 Task: Create new contact,   with mail id: 'Layla_King@nyu.edu', first name: 'Layla', Last name: 'King', Job Title: Event Coordinator, Phone number (801) 555-9012. Change life cycle stage to  'Lead' and lead status to 'New'. Add new company to the associated contact: www.kotakurja.com
 and type: Prospect. Logged in from softage.1@softage.net
Action: Mouse moved to (81, 69)
Screenshot: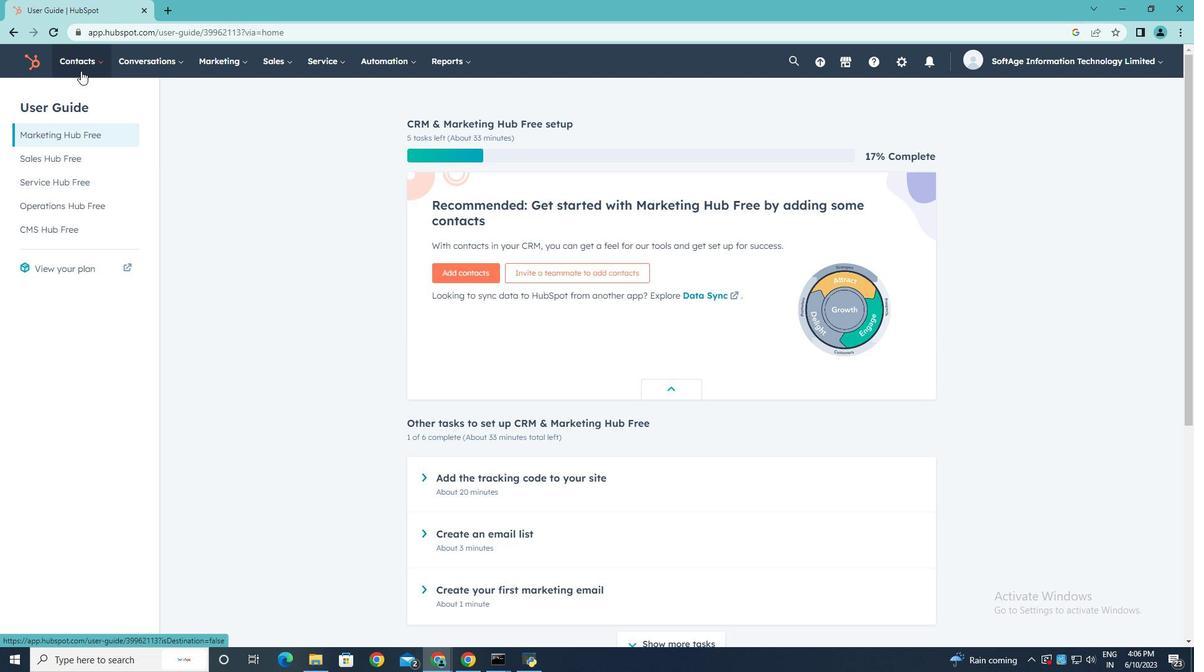 
Action: Mouse pressed left at (81, 69)
Screenshot: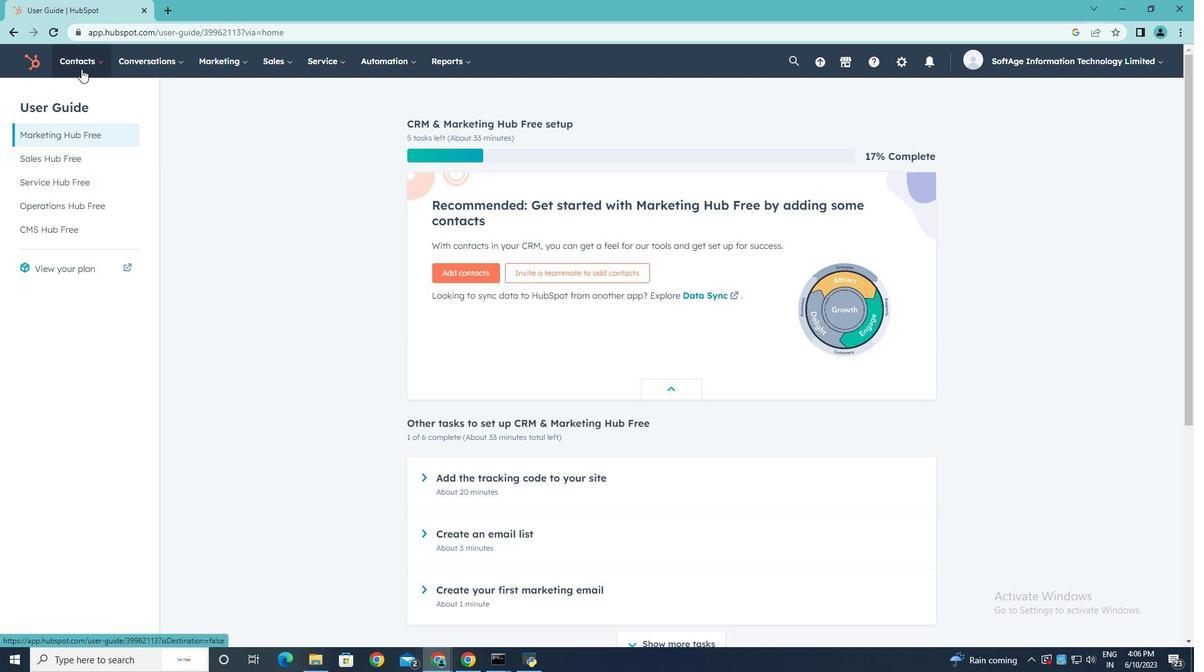
Action: Mouse moved to (101, 105)
Screenshot: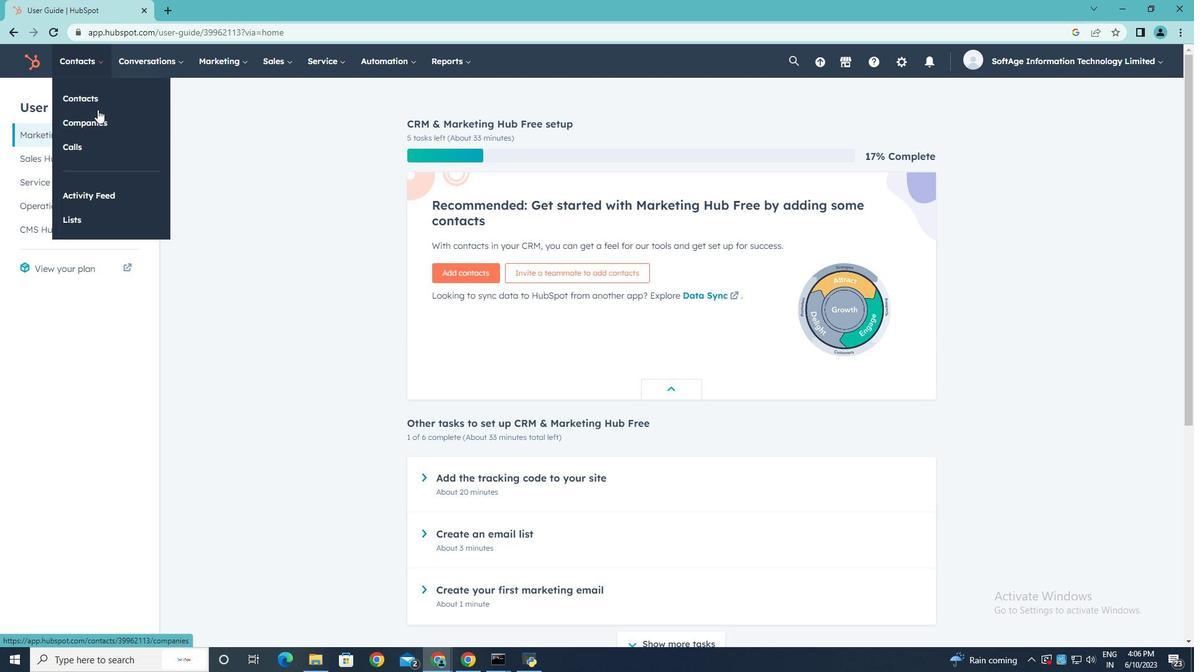 
Action: Mouse pressed left at (101, 105)
Screenshot: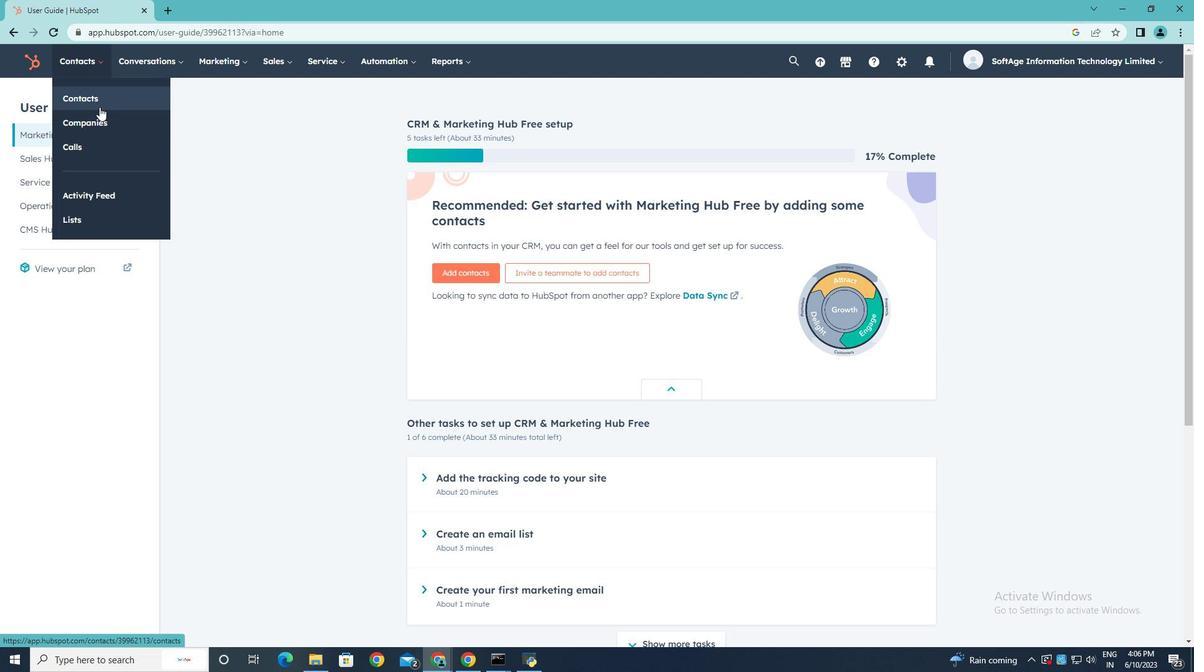 
Action: Mouse moved to (1148, 102)
Screenshot: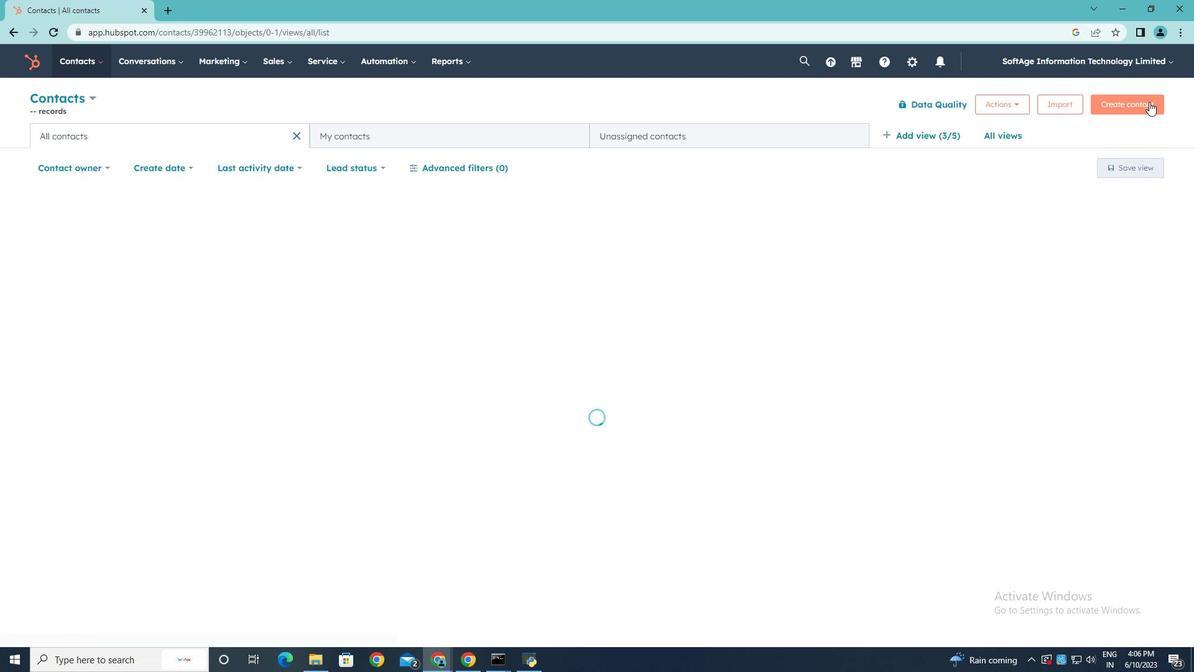 
Action: Mouse pressed left at (1148, 102)
Screenshot: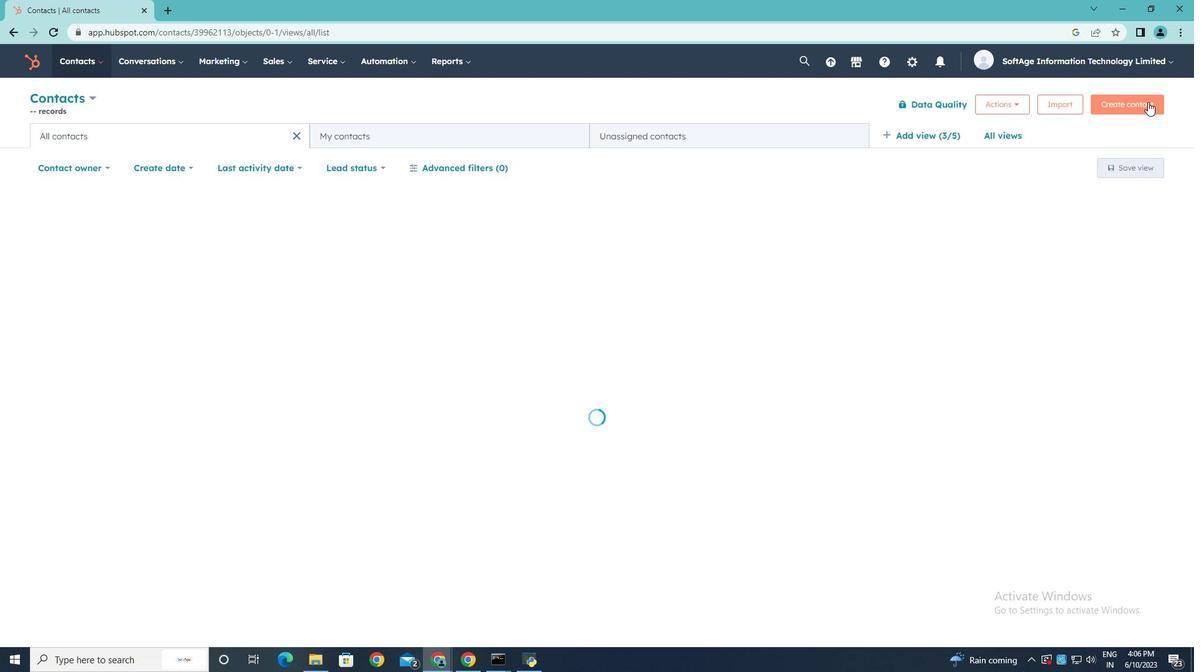 
Action: Mouse moved to (892, 160)
Screenshot: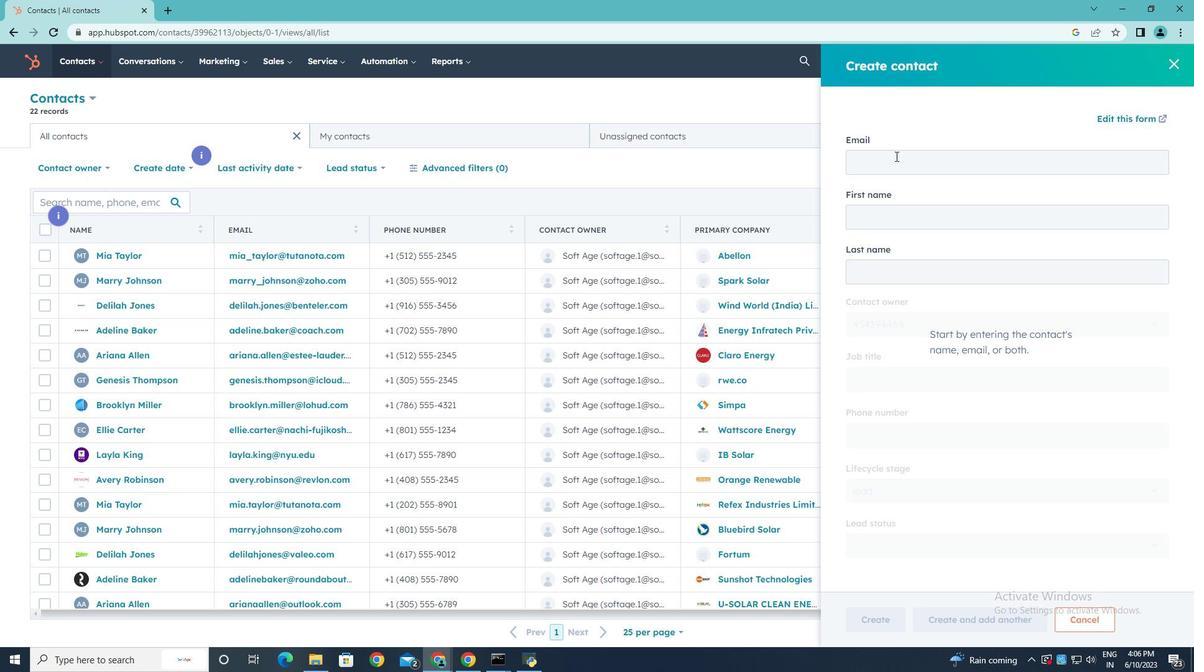 
Action: Mouse pressed left at (892, 160)
Screenshot: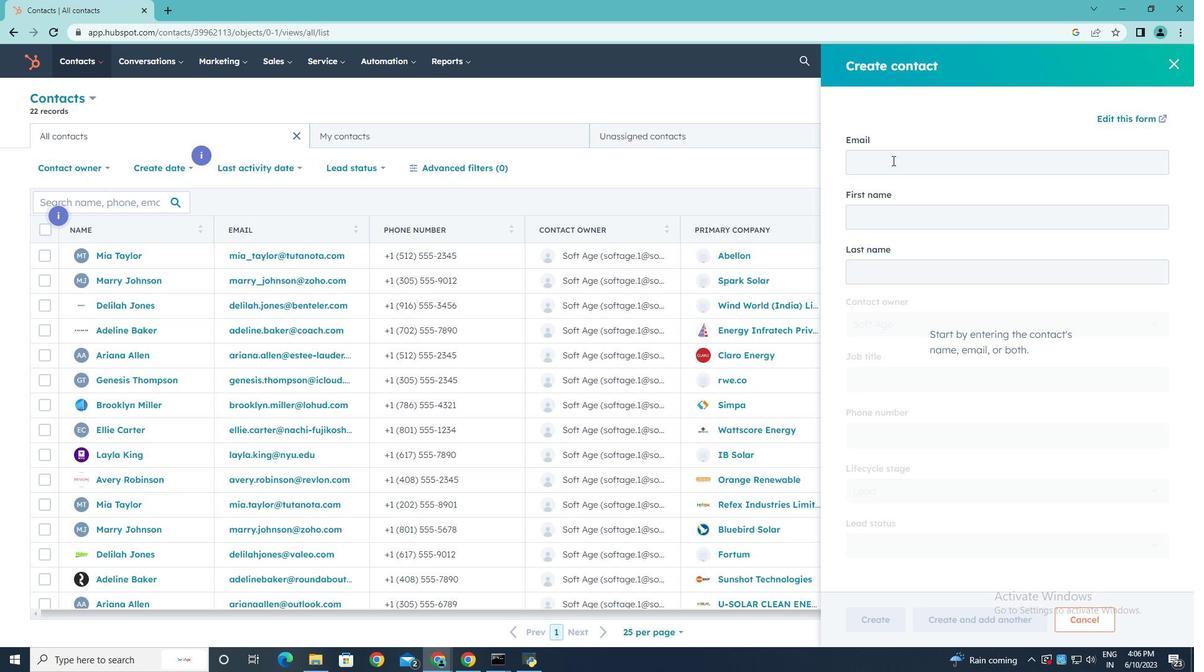 
Action: Key pressed <Key.shift>Layla<Key.shift>_king<Key.backspace><Key.backspace><Key.backspace><Key.backspace><Key.shift>King<Key.shift><Key.shift><Key.shift><Key.shift>@nyu.edu
Screenshot: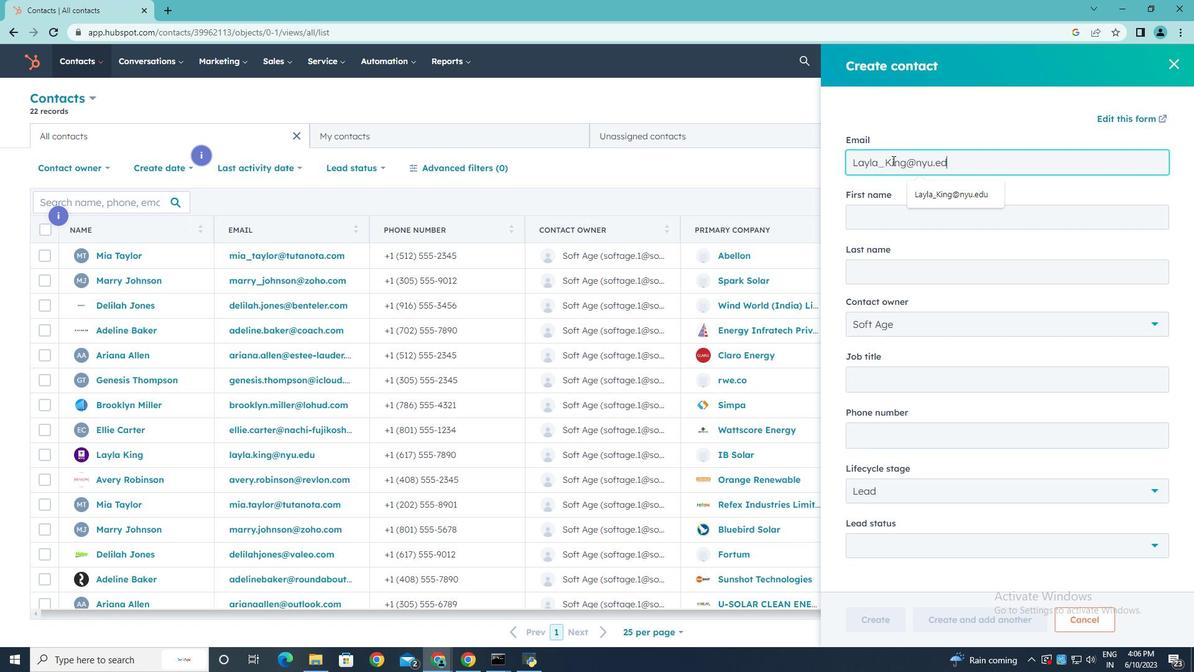 
Action: Mouse moved to (897, 217)
Screenshot: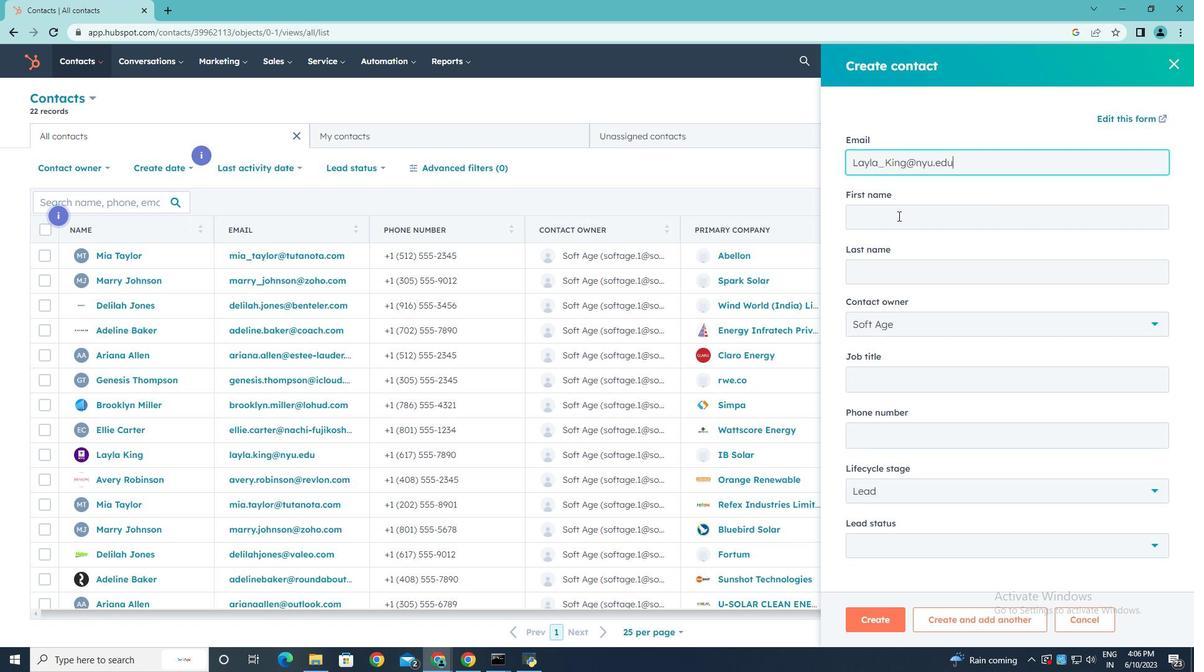 
Action: Mouse pressed left at (897, 217)
Screenshot: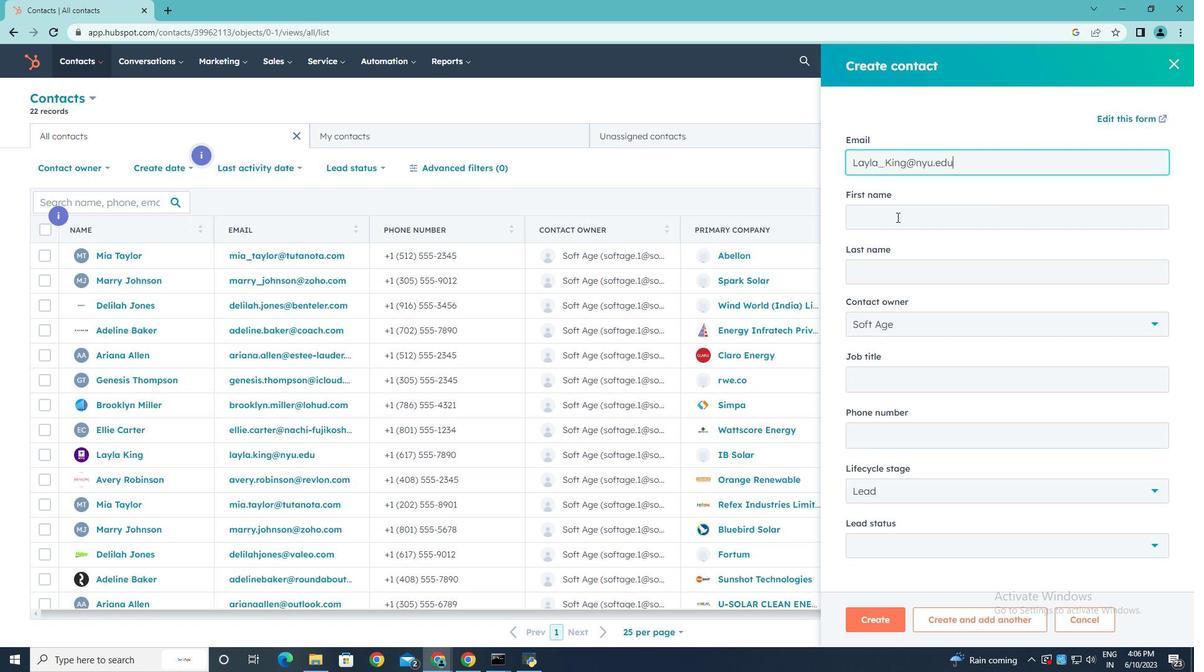 
Action: Key pressed <Key.shift><Key.shift><Key.shift><Key.shift>Layla
Screenshot: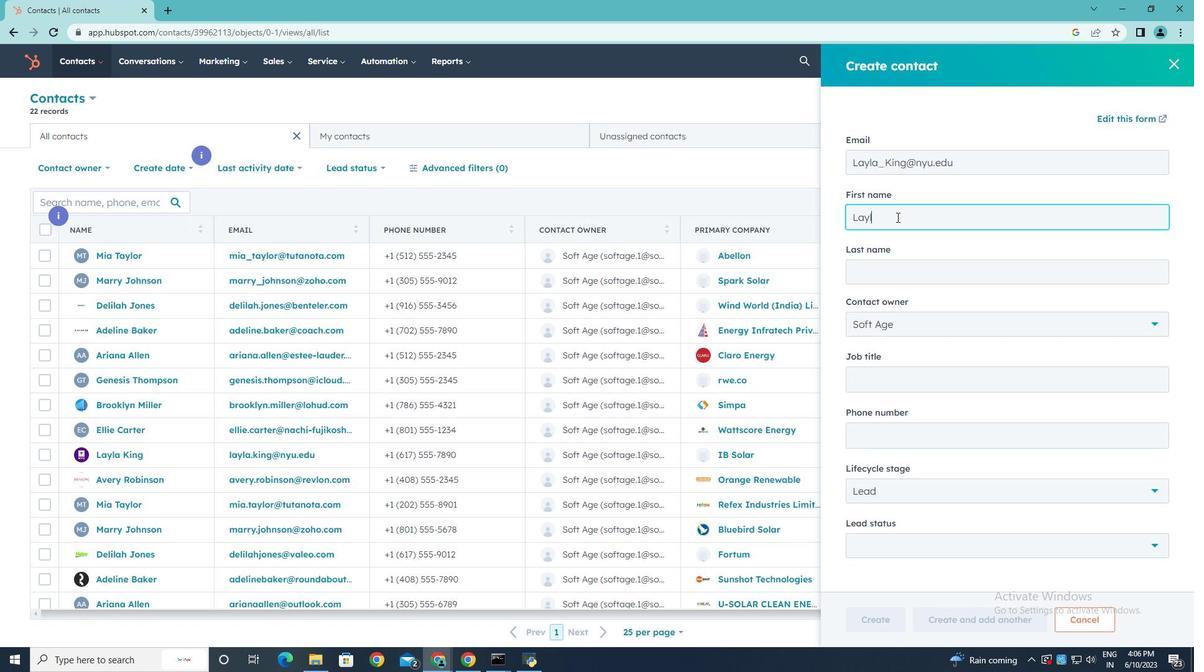 
Action: Mouse moved to (892, 266)
Screenshot: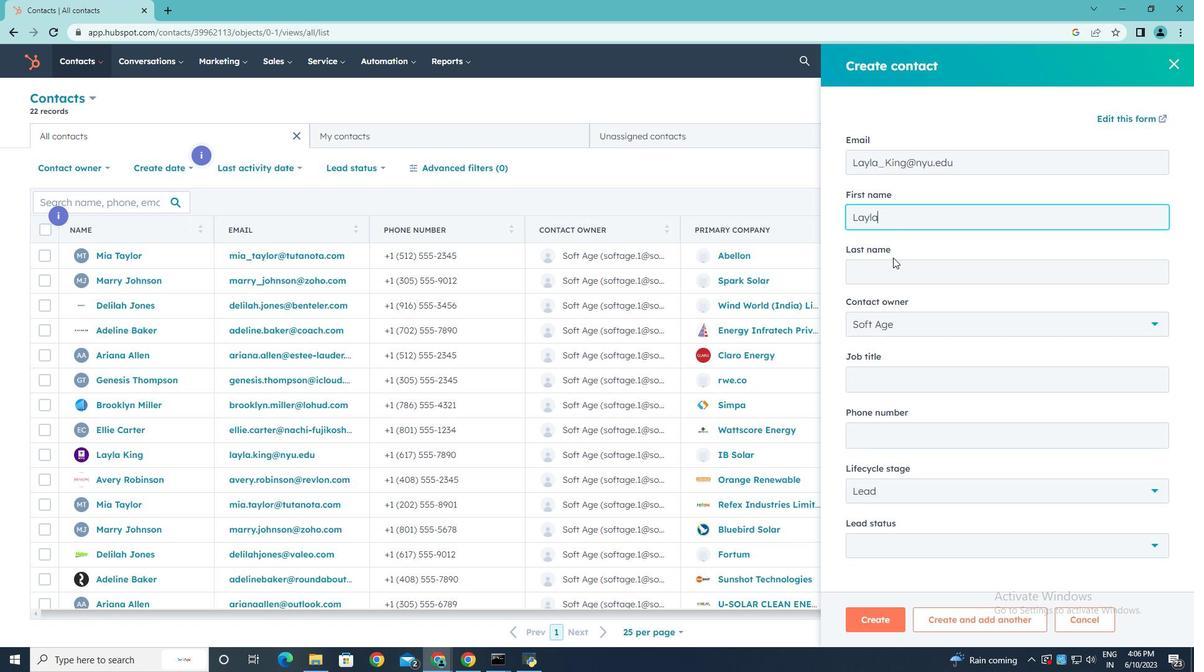 
Action: Mouse pressed left at (892, 266)
Screenshot: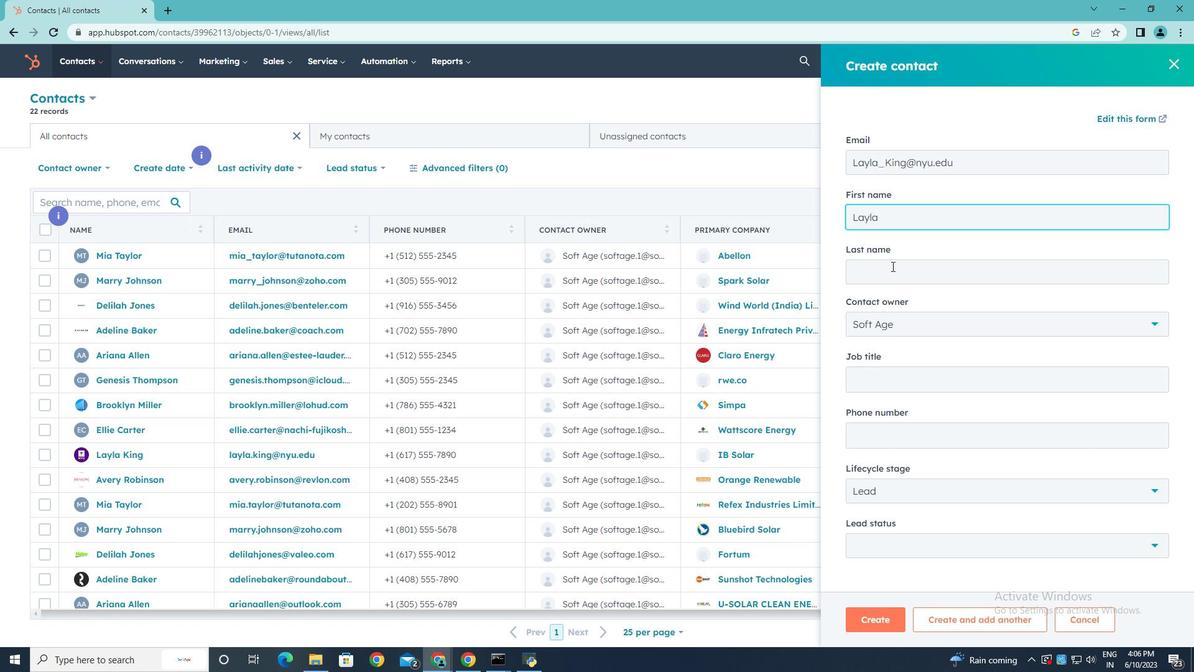 
Action: Key pressed <Key.shift>King
Screenshot: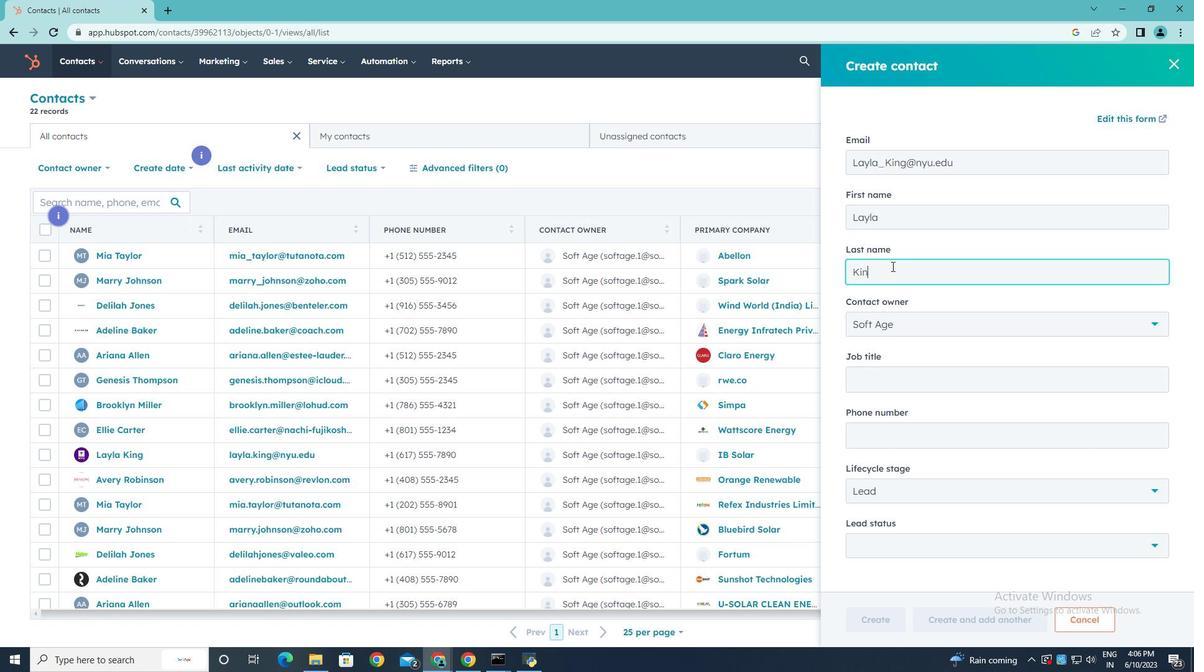 
Action: Mouse moved to (900, 383)
Screenshot: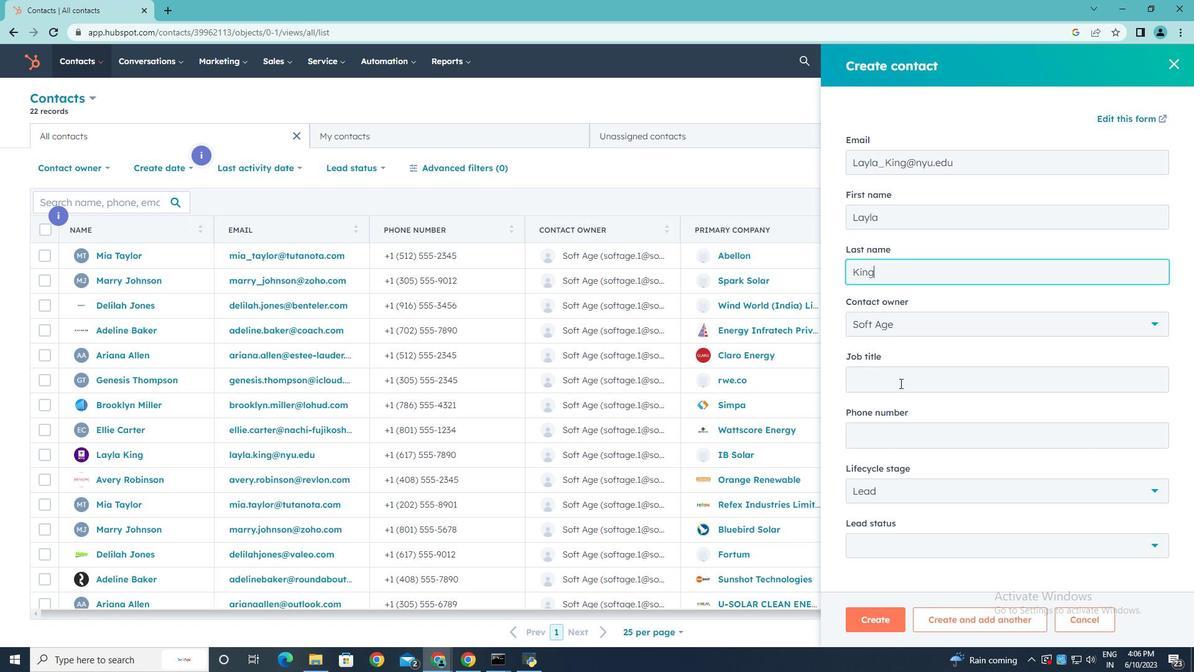 
Action: Mouse pressed left at (900, 383)
Screenshot: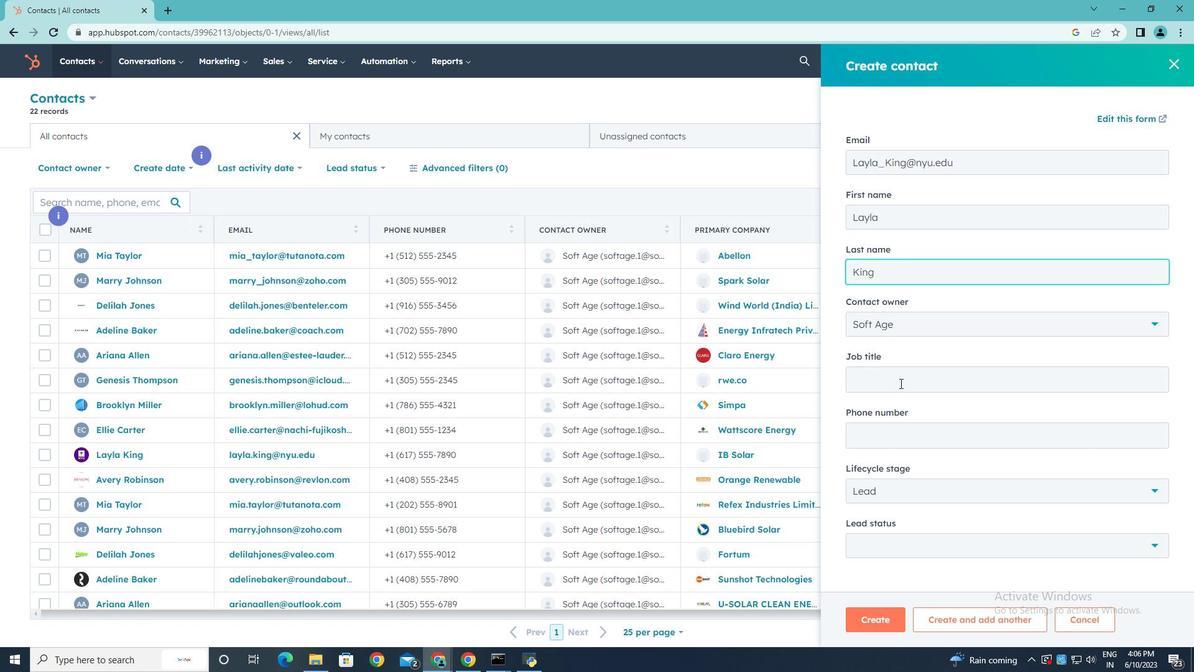 
Action: Key pressed <Key.shift>Event<Key.space><Key.shift><Key.shift>Coordinat<Key.backspace><Key.backspace>ator
Screenshot: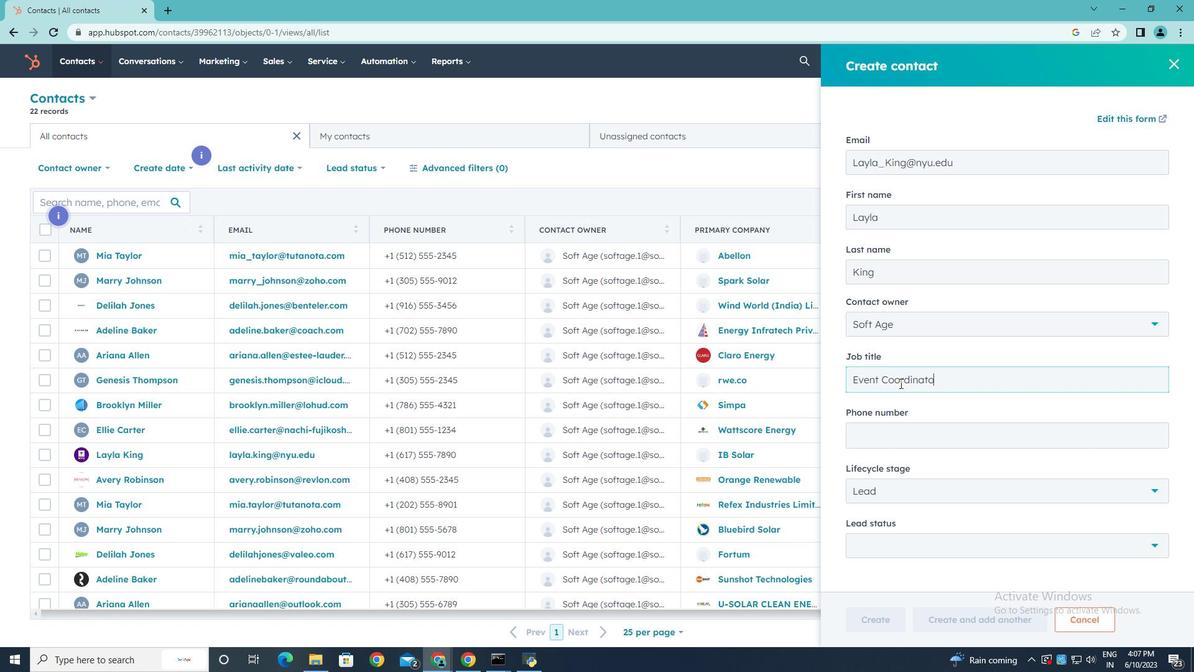 
Action: Mouse moved to (925, 438)
Screenshot: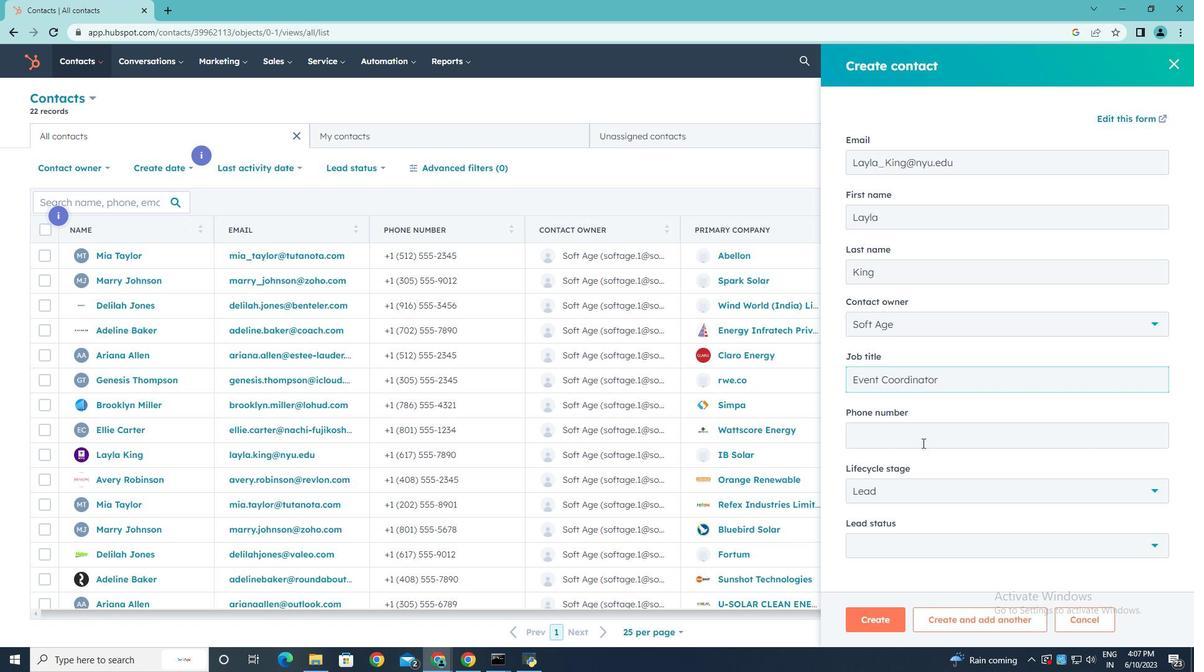 
Action: Mouse pressed left at (925, 438)
Screenshot: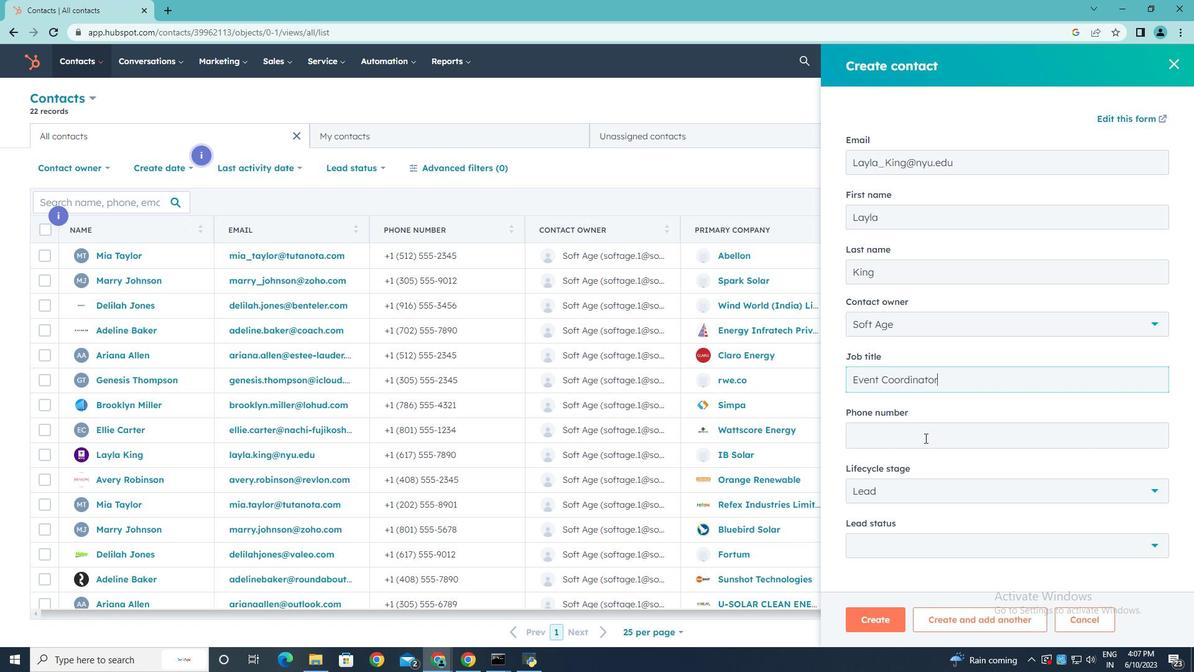 
Action: Key pressed 8015559012
Screenshot: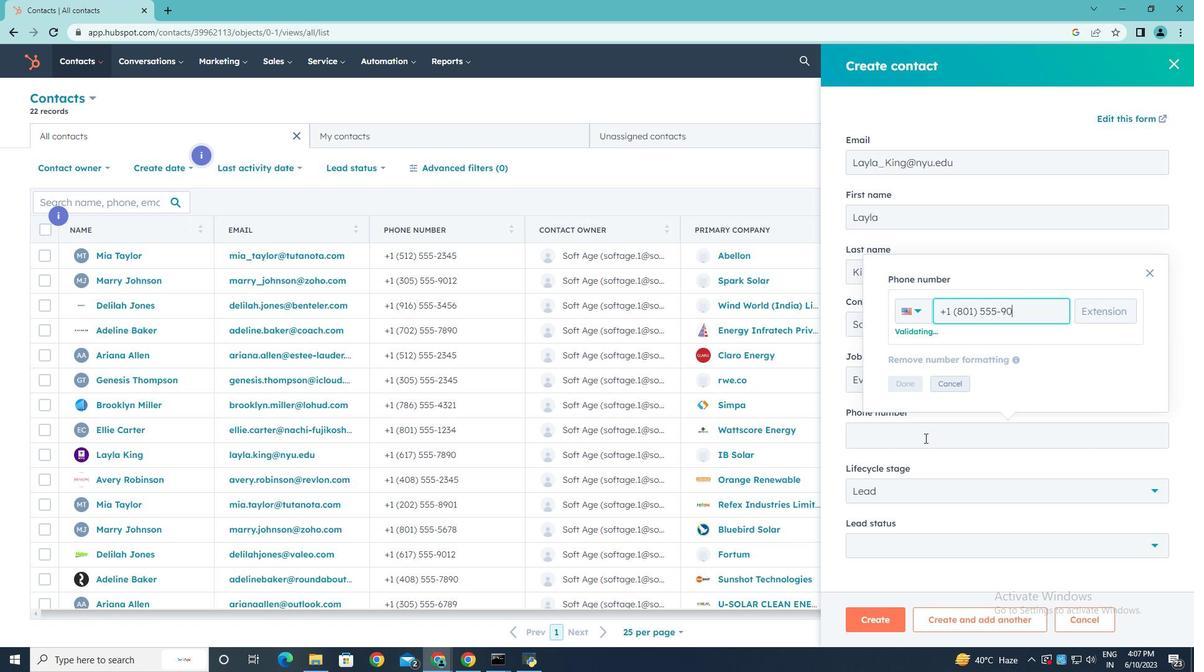 
Action: Mouse moved to (912, 383)
Screenshot: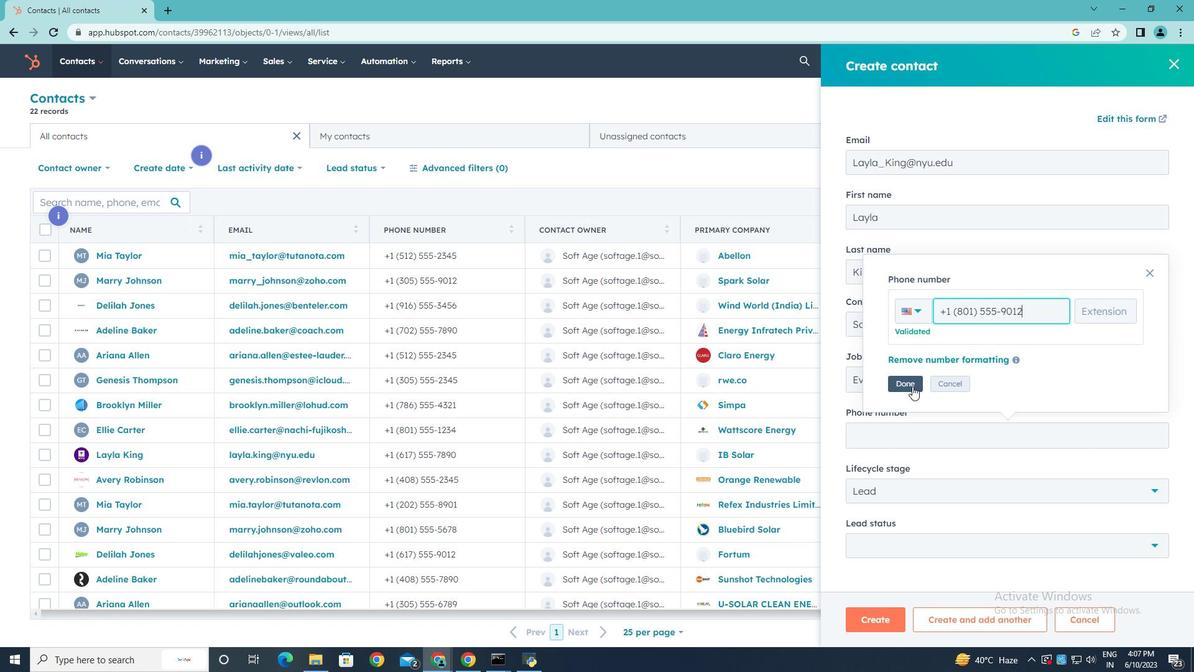 
Action: Mouse pressed left at (912, 383)
Screenshot: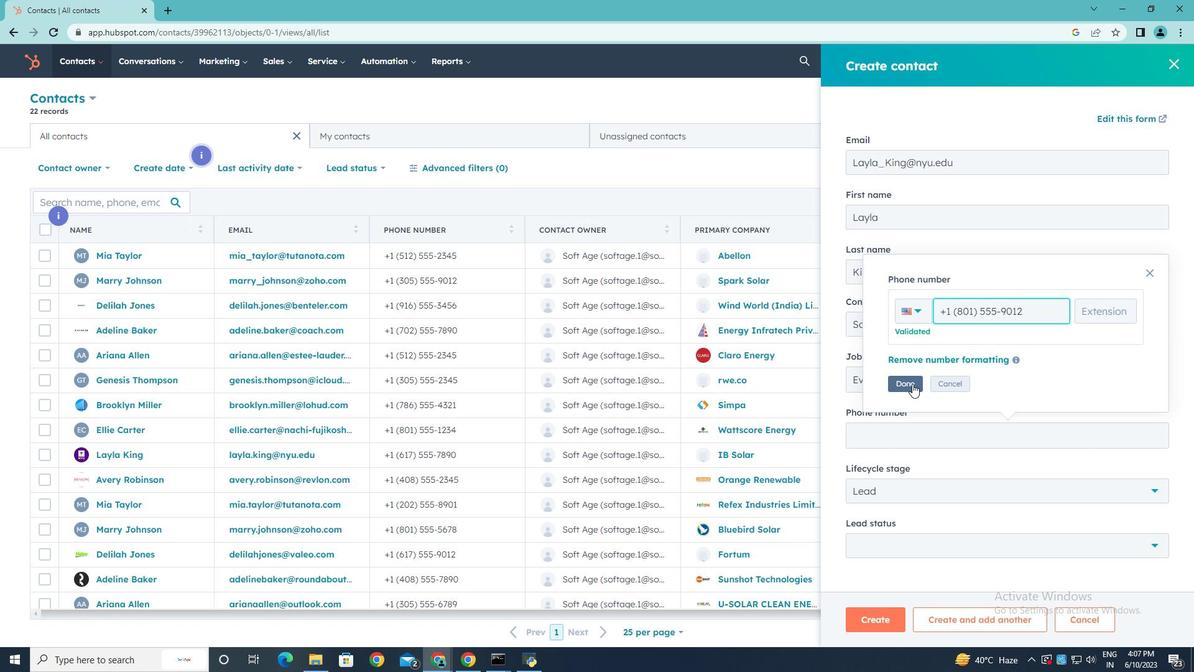 
Action: Mouse moved to (924, 486)
Screenshot: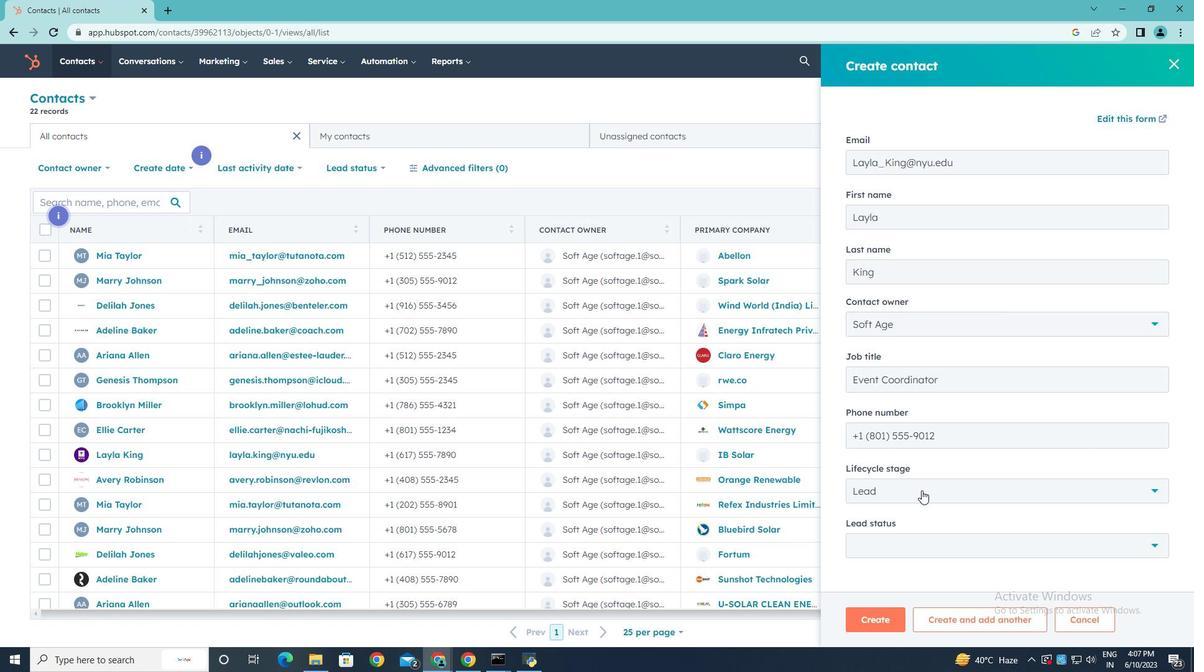 
Action: Mouse pressed left at (924, 486)
Screenshot: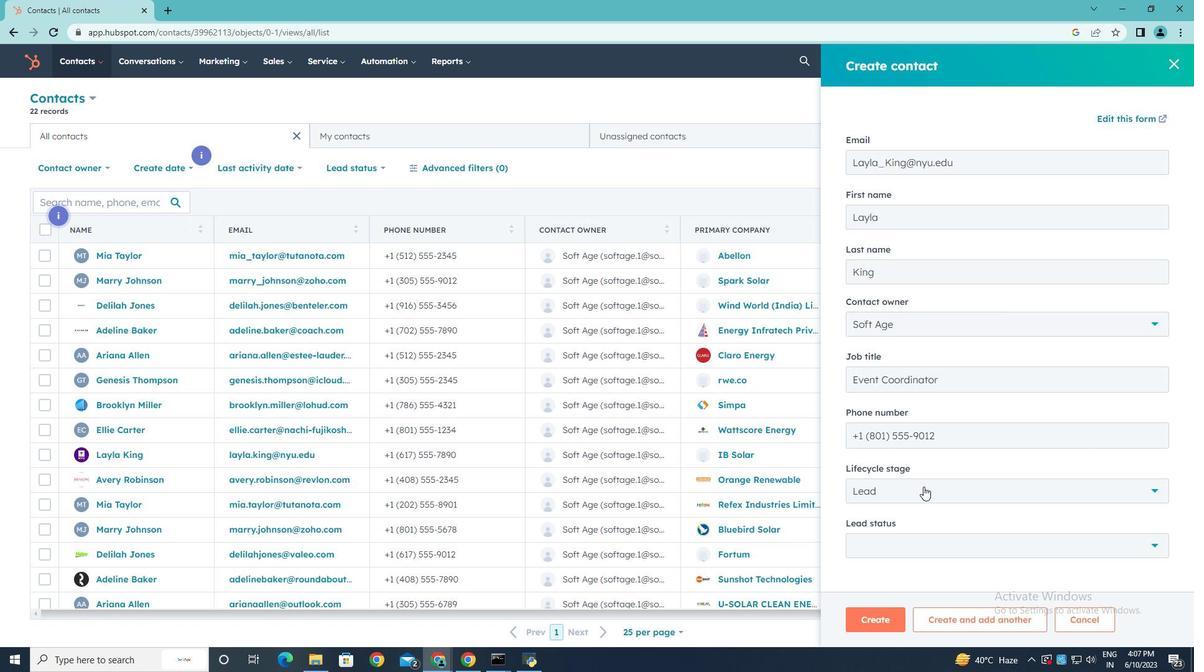 
Action: Mouse moved to (897, 372)
Screenshot: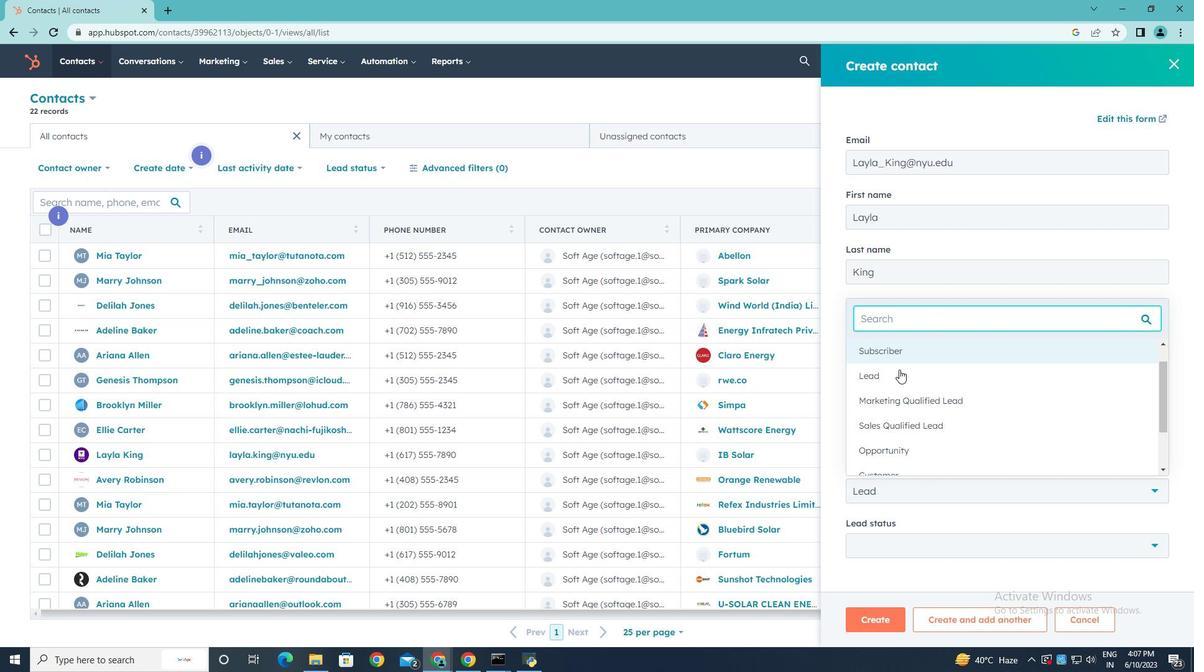 
Action: Mouse pressed left at (897, 372)
Screenshot: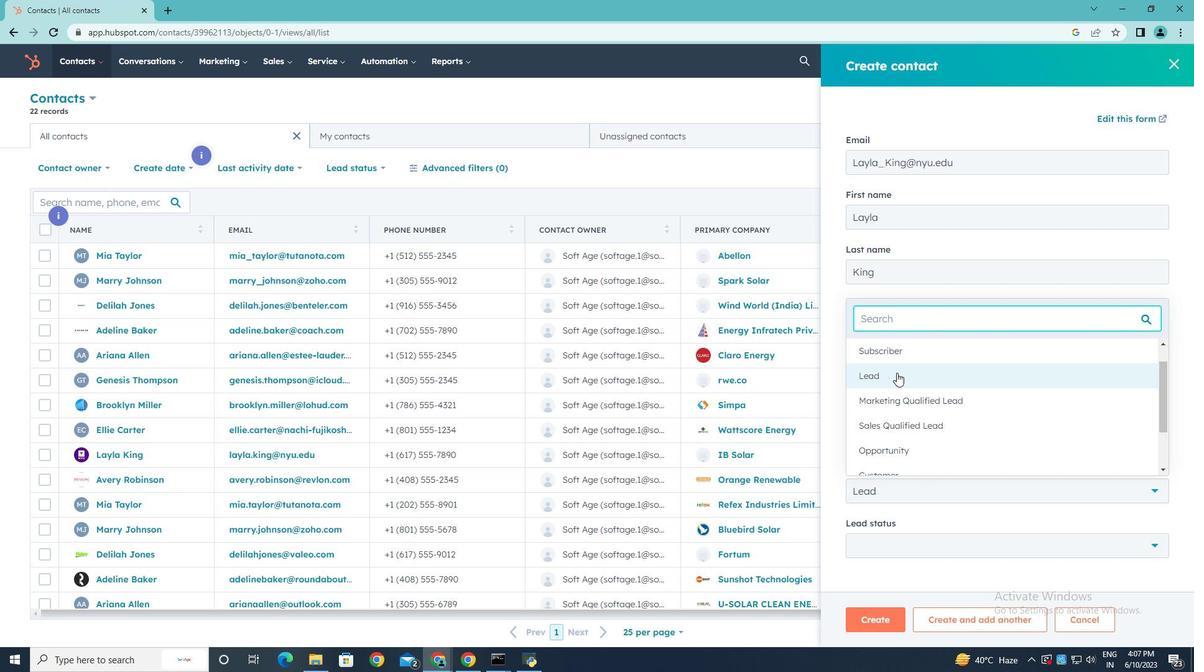 
Action: Mouse moved to (941, 541)
Screenshot: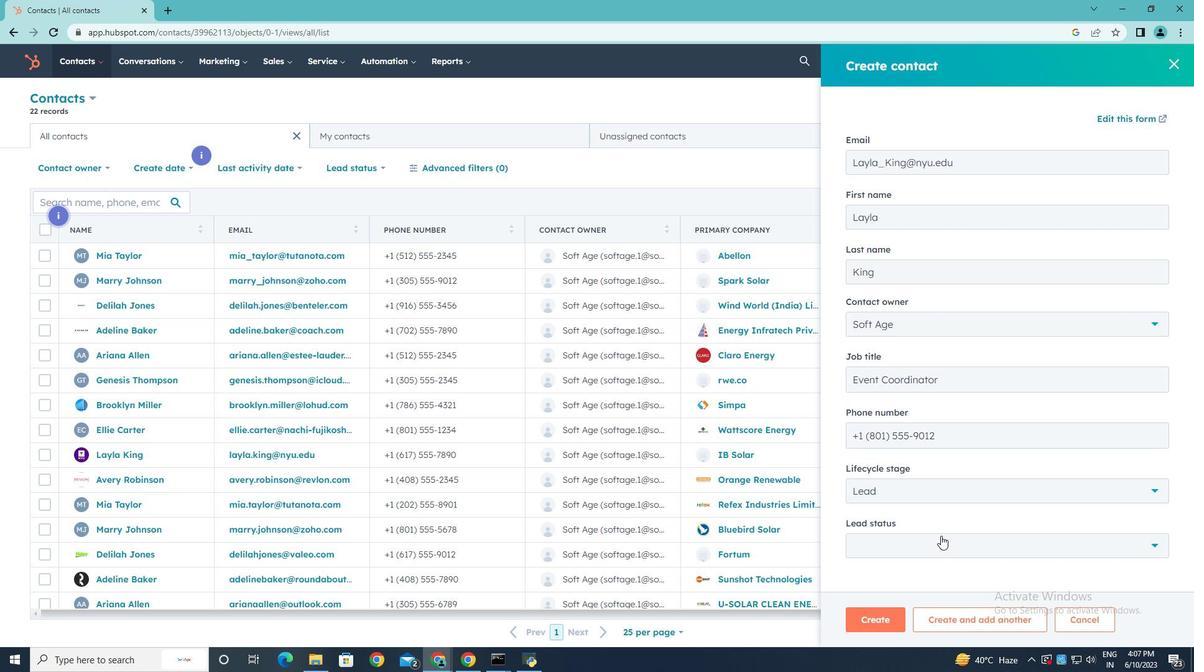 
Action: Mouse pressed left at (941, 541)
Screenshot: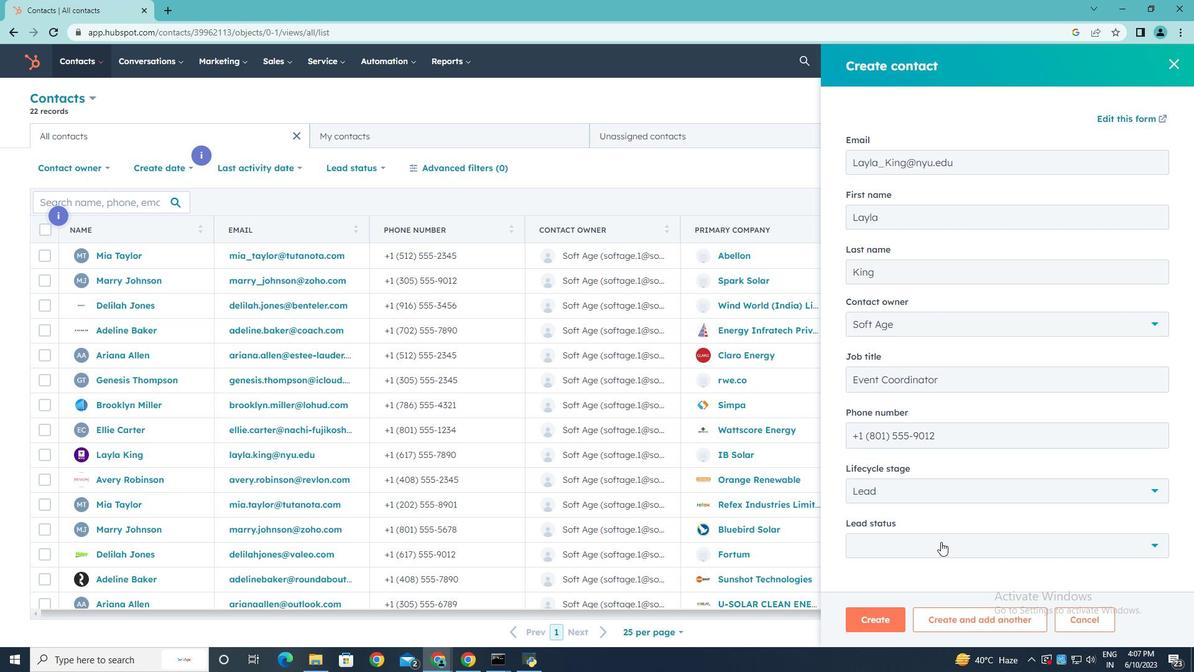 
Action: Mouse moved to (909, 433)
Screenshot: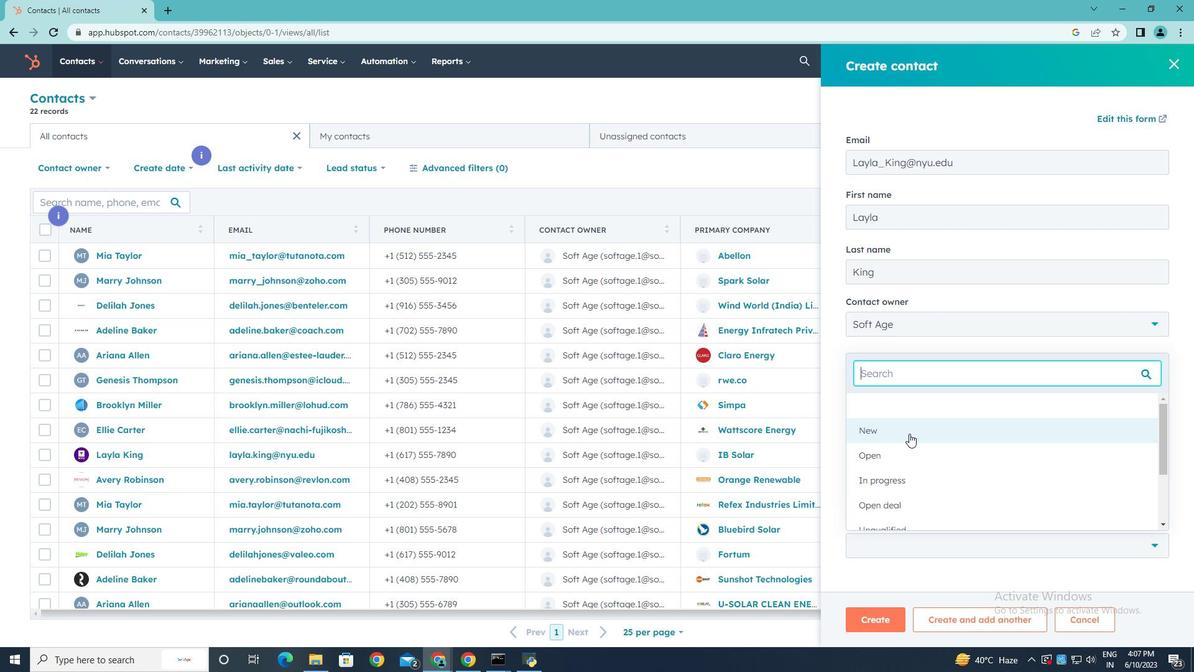 
Action: Mouse pressed left at (909, 433)
Screenshot: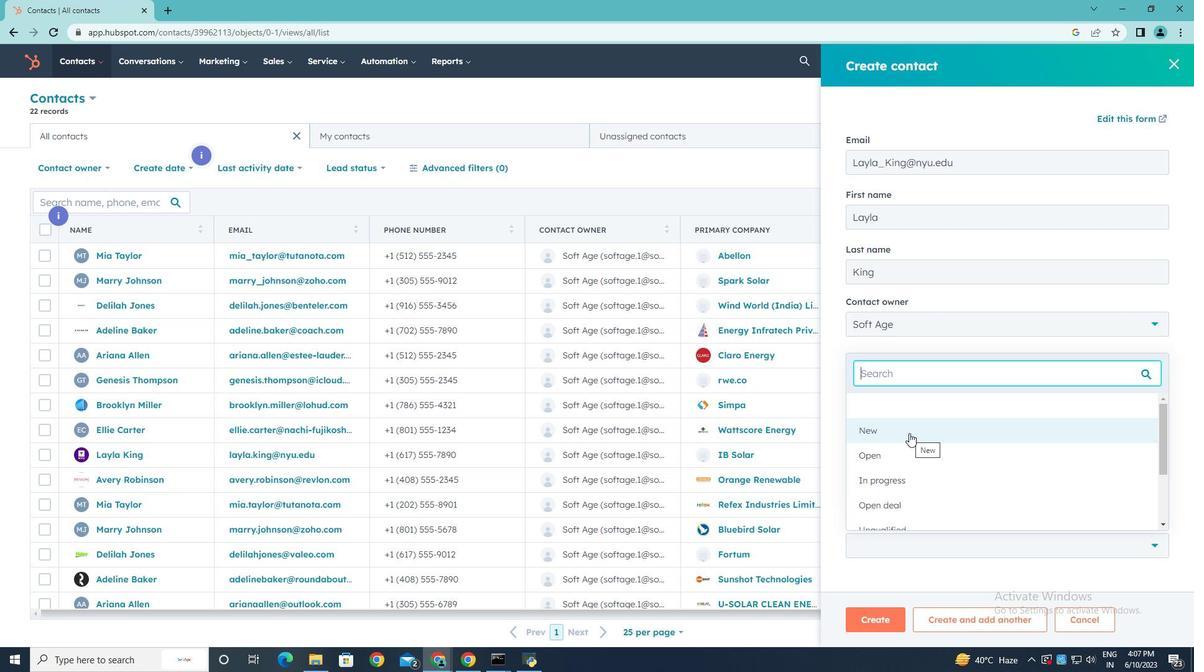 
Action: Mouse moved to (878, 613)
Screenshot: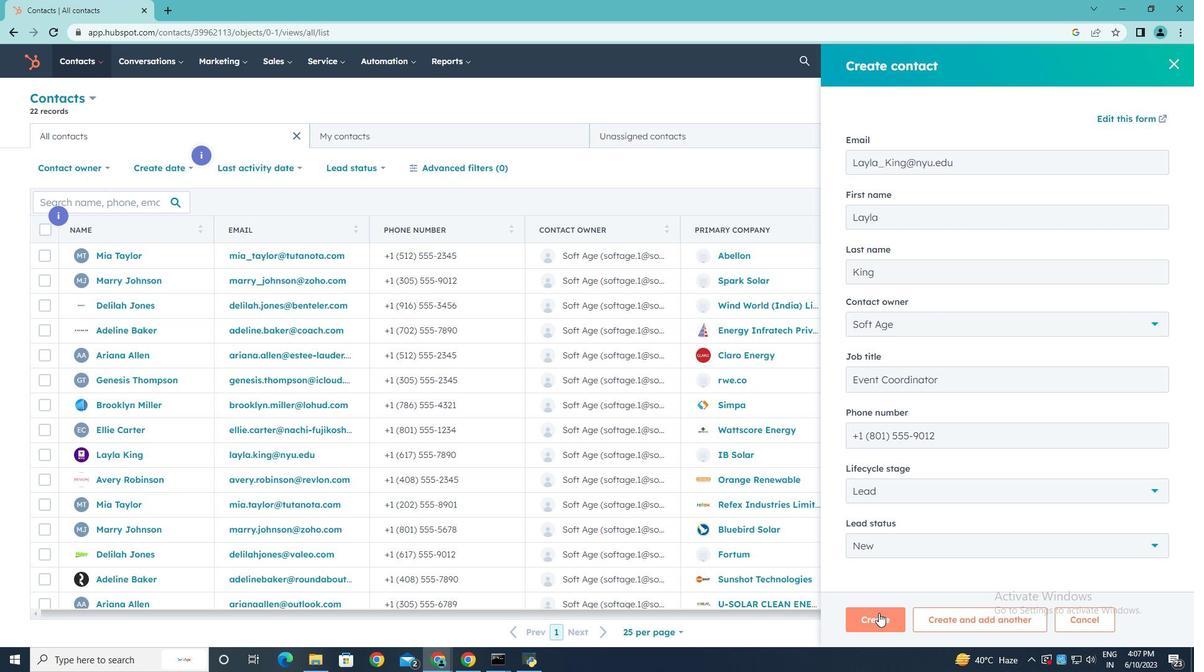 
Action: Mouse pressed left at (878, 613)
Screenshot: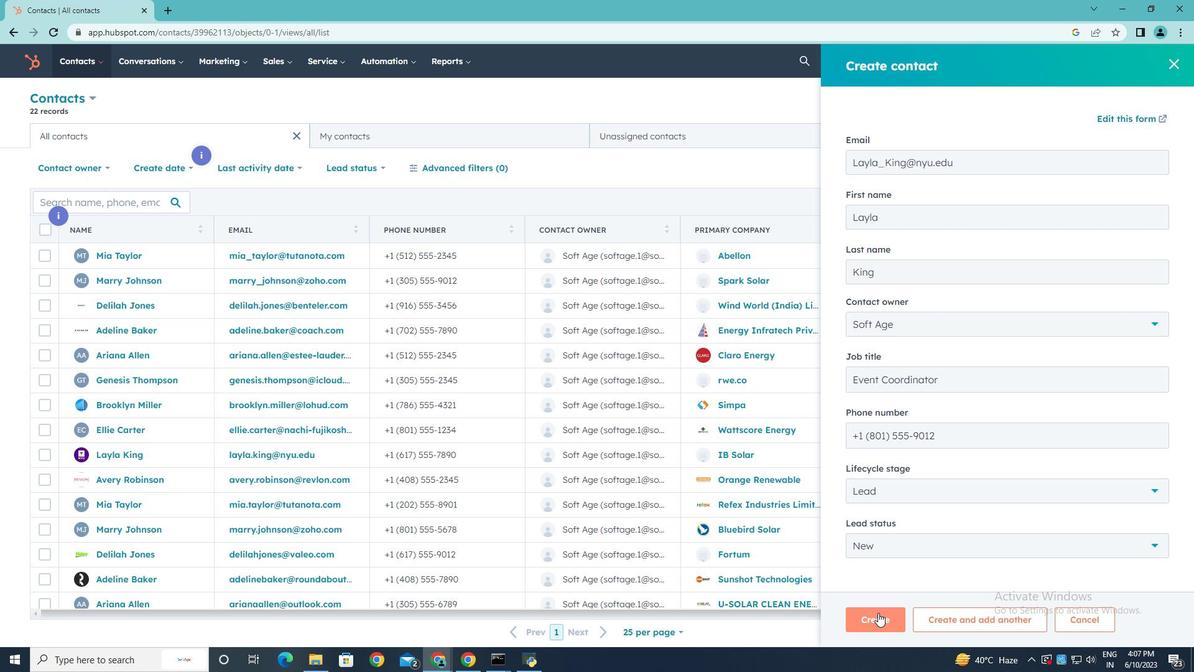 
Action: Mouse moved to (835, 401)
Screenshot: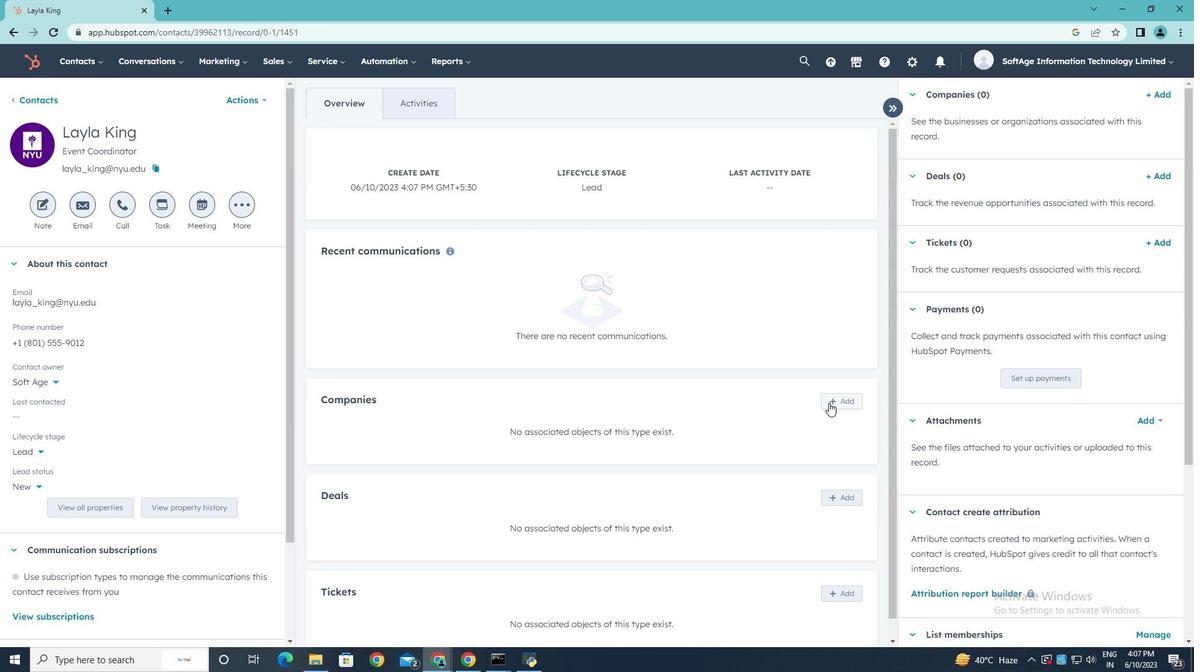 
Action: Mouse pressed left at (835, 401)
Screenshot: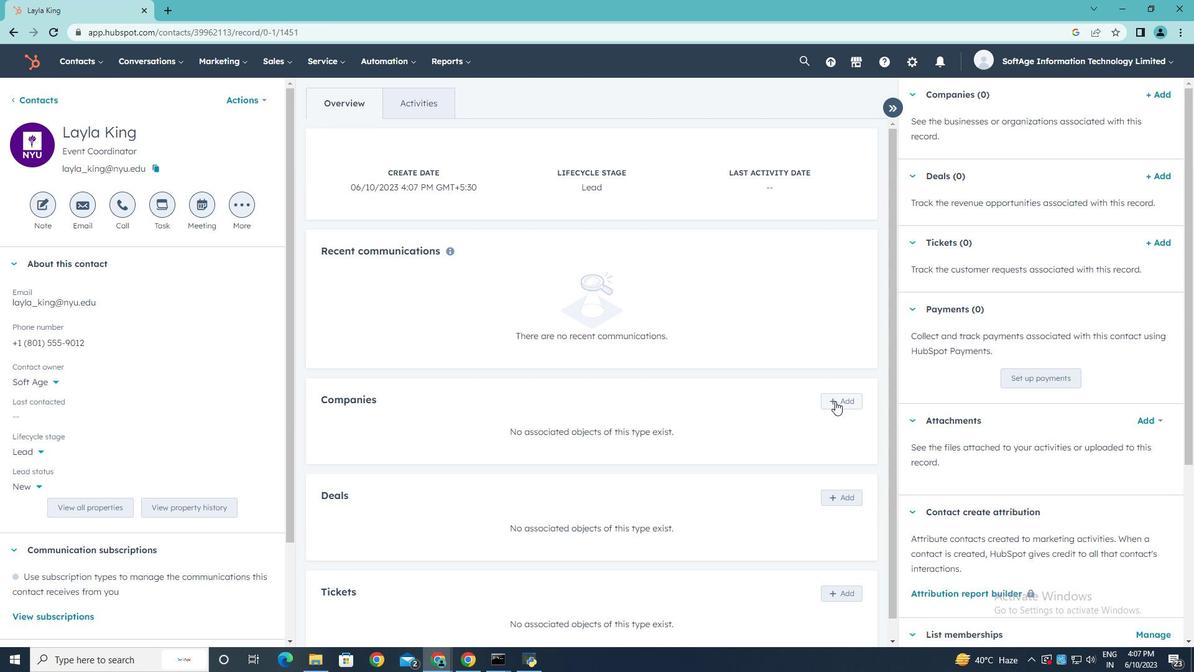 
Action: Mouse moved to (948, 127)
Screenshot: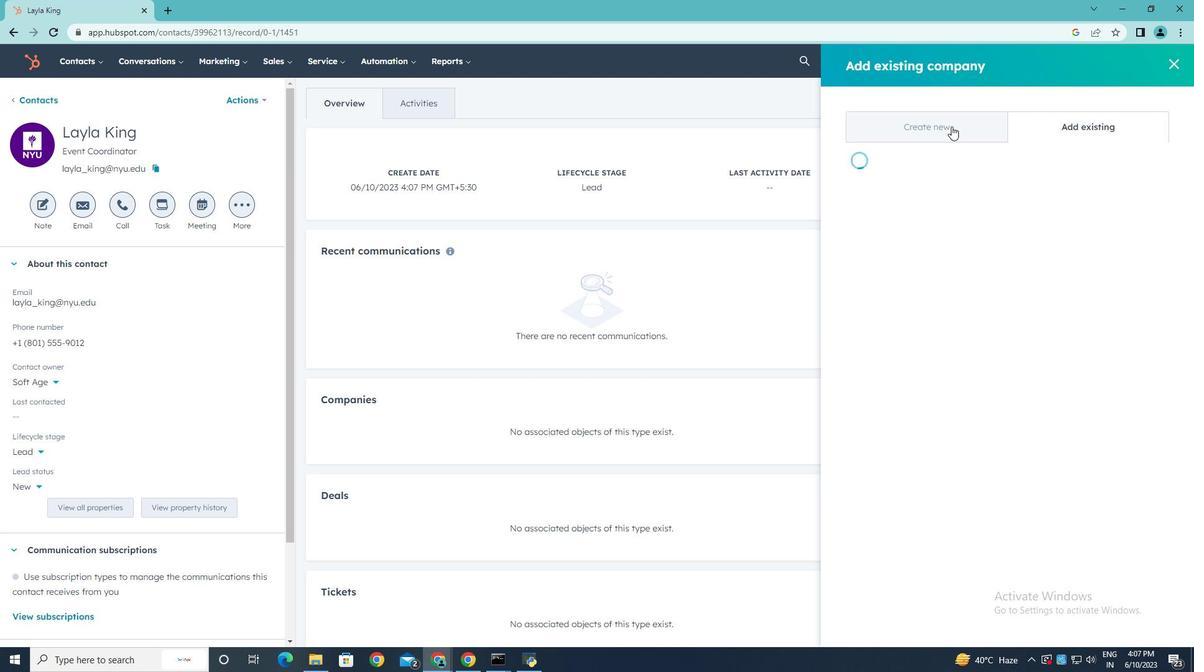 
Action: Mouse pressed left at (948, 127)
Screenshot: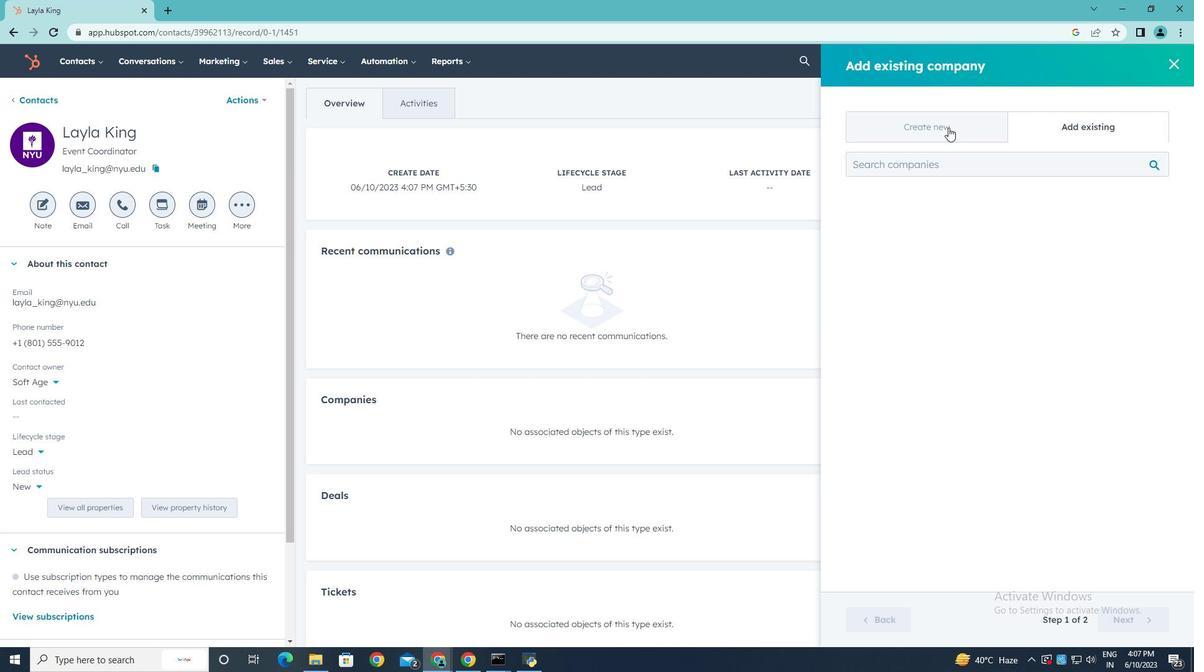 
Action: Mouse moved to (924, 201)
Screenshot: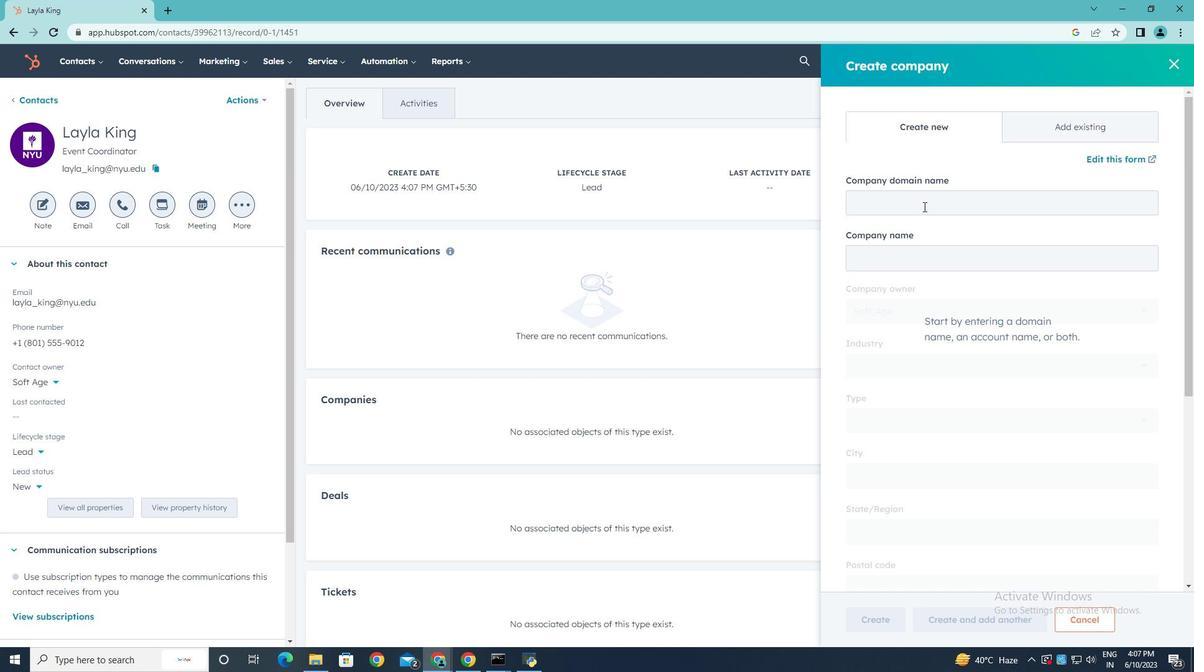 
Action: Mouse pressed left at (924, 201)
Screenshot: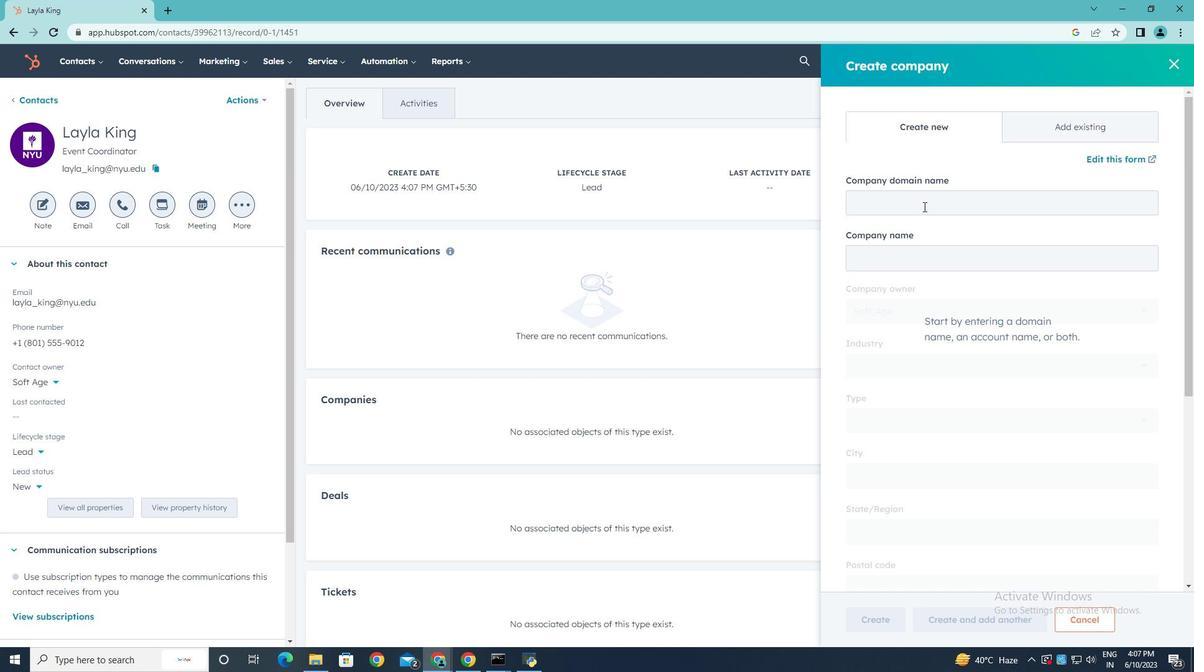 
Action: Key pressed www.kotakurja.com
Screenshot: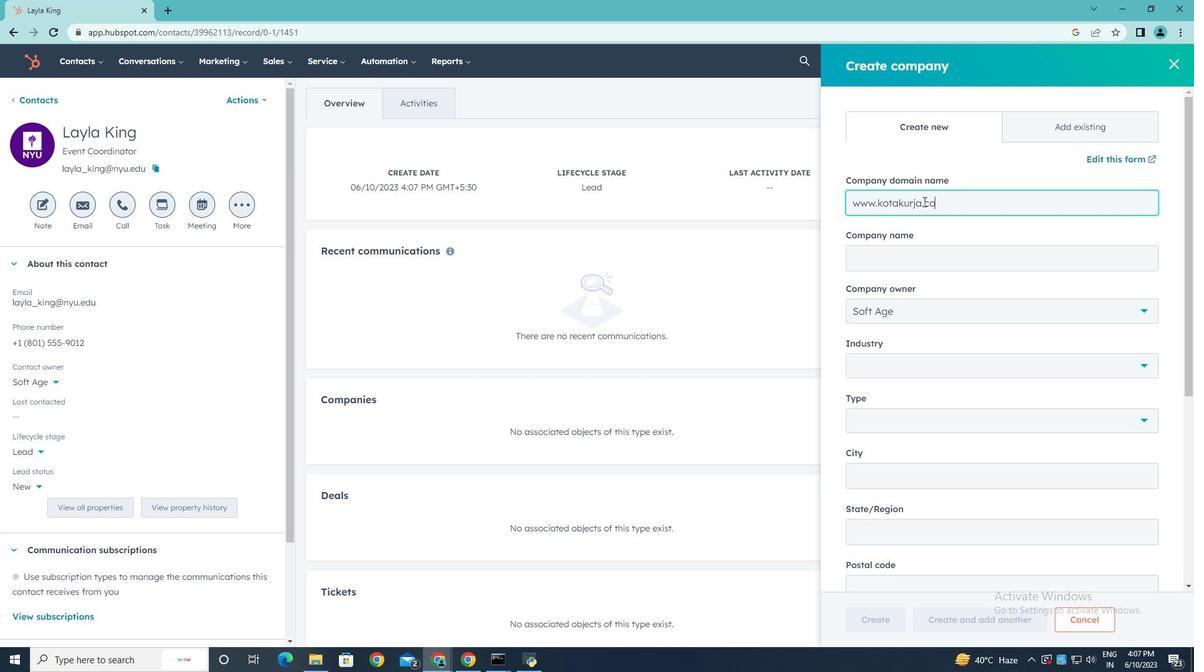 
Action: Mouse moved to (928, 285)
Screenshot: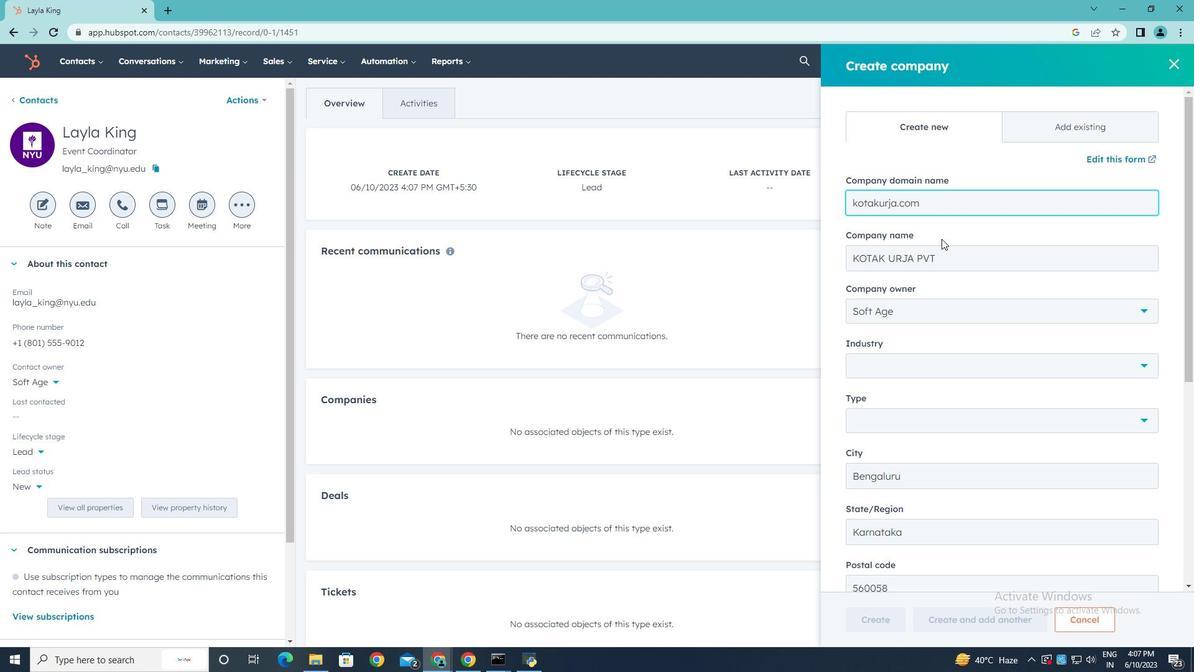 
Action: Mouse scrolled (928, 284) with delta (0, 0)
Screenshot: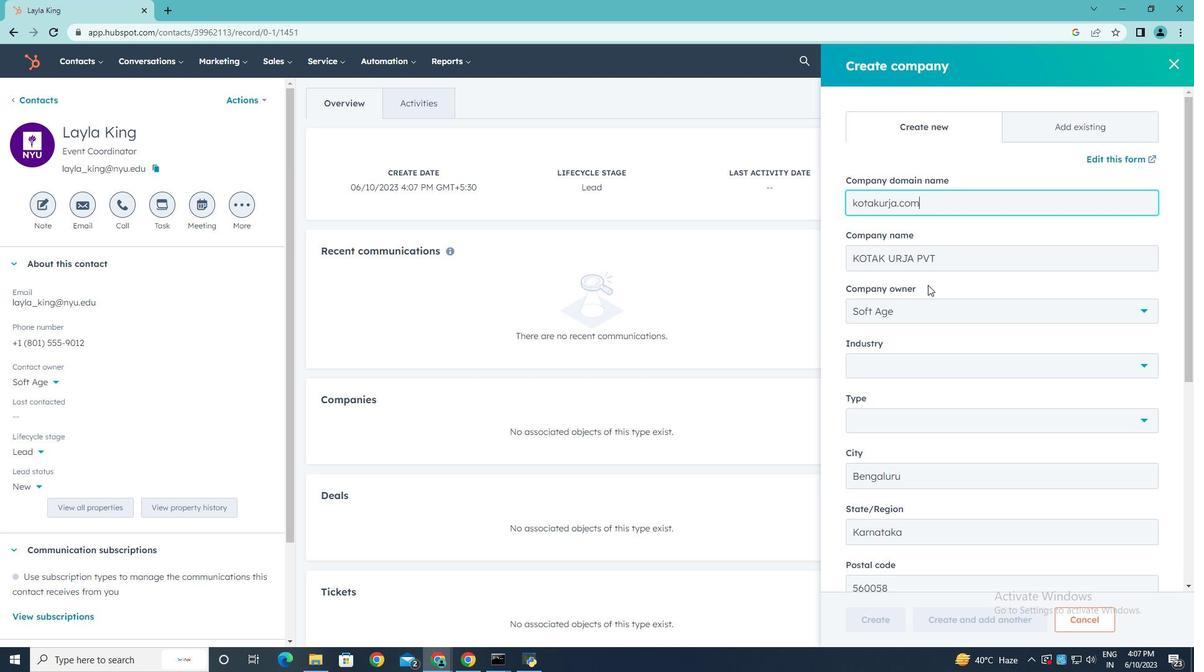 
Action: Mouse scrolled (928, 284) with delta (0, 0)
Screenshot: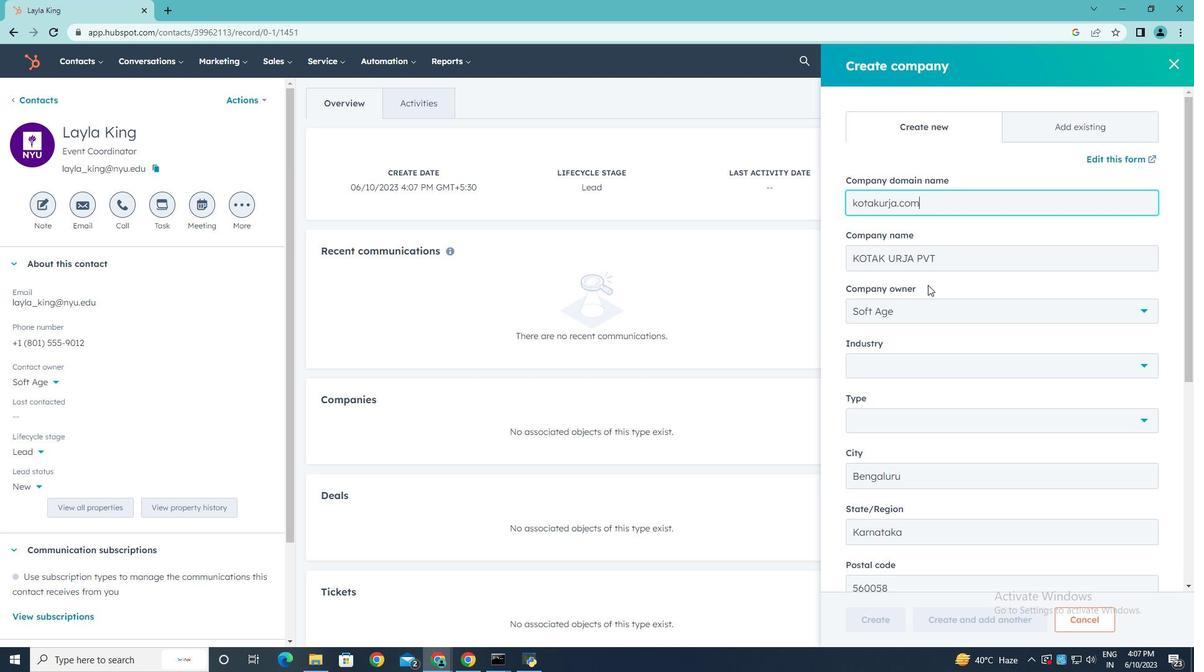 
Action: Mouse moved to (1135, 294)
Screenshot: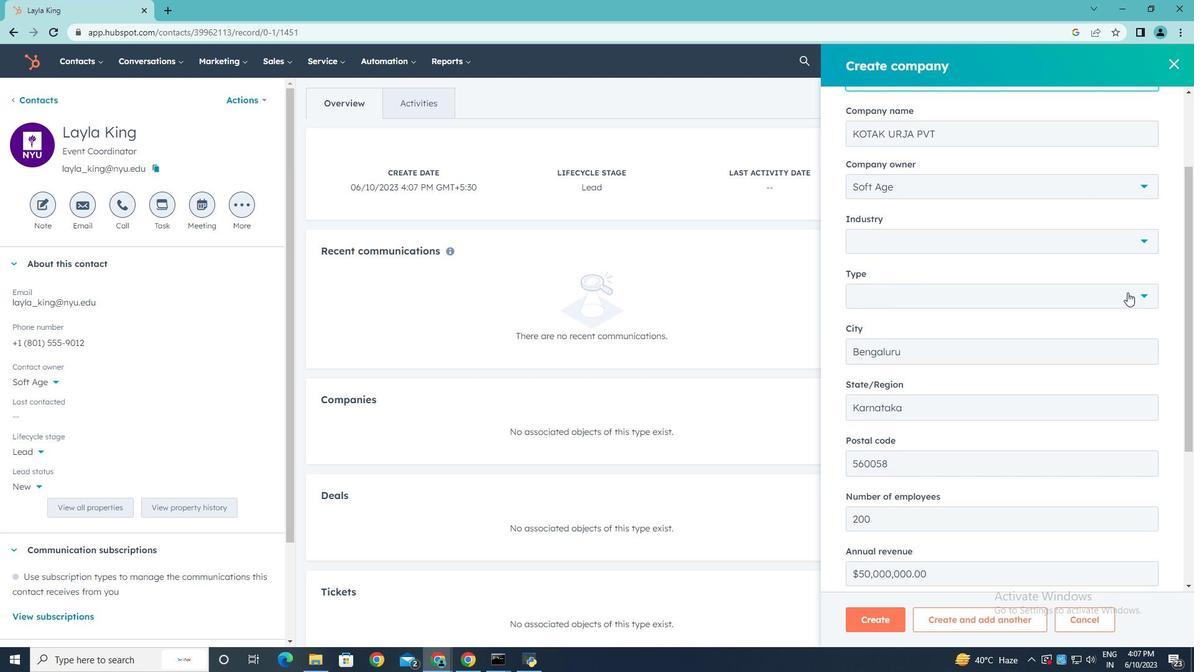 
Action: Mouse pressed left at (1135, 294)
Screenshot: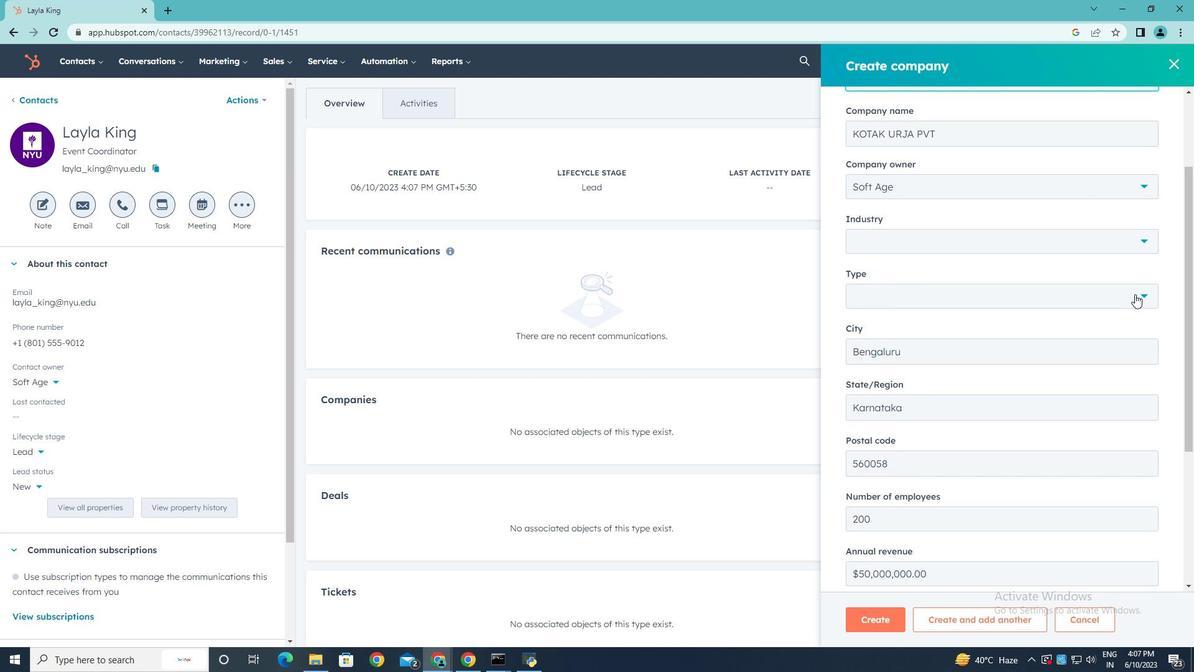 
Action: Mouse moved to (915, 354)
Screenshot: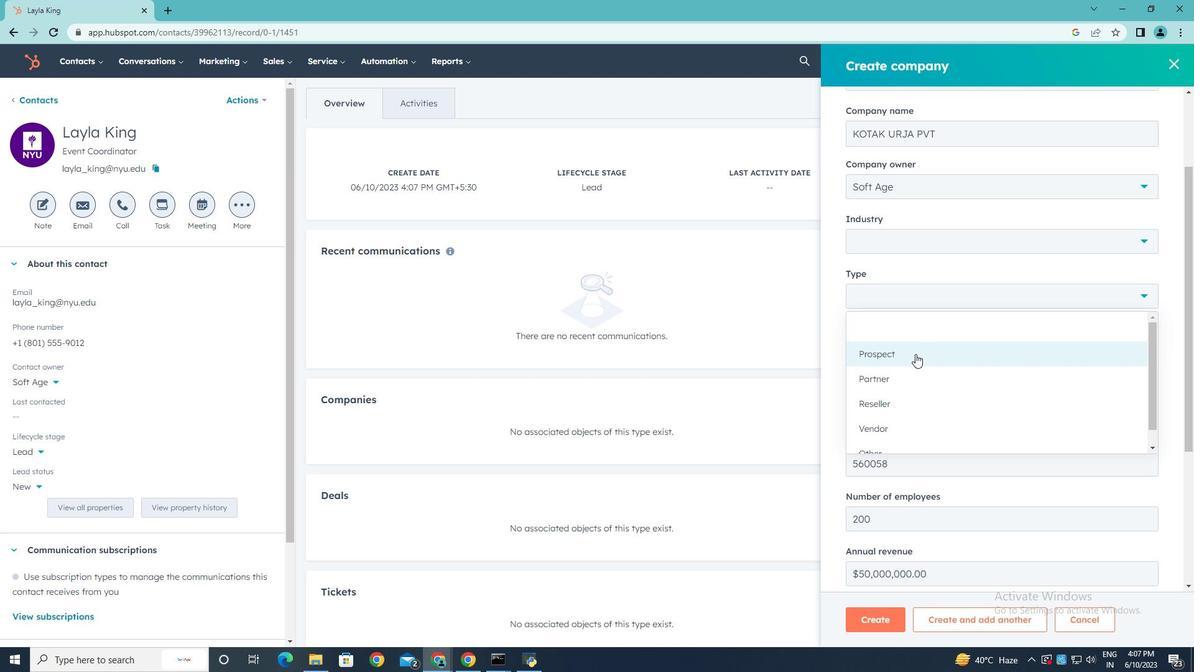 
Action: Mouse pressed left at (915, 354)
Screenshot: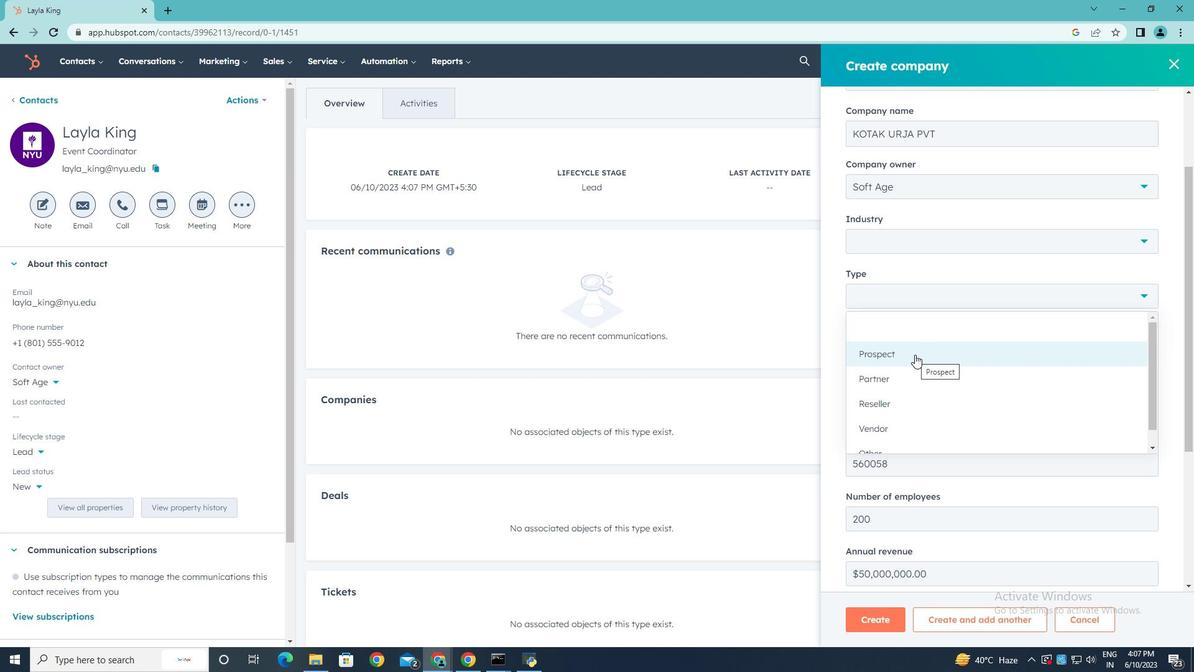 
Action: Mouse scrolled (915, 354) with delta (0, 0)
Screenshot: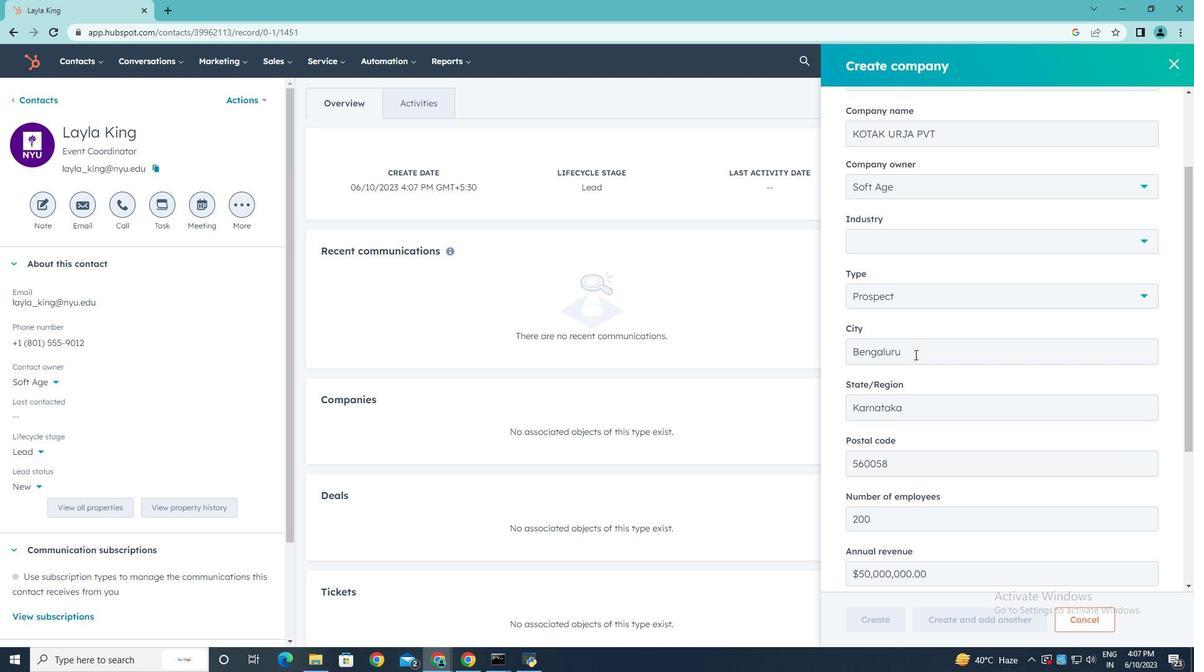 
Action: Mouse scrolled (915, 354) with delta (0, 0)
Screenshot: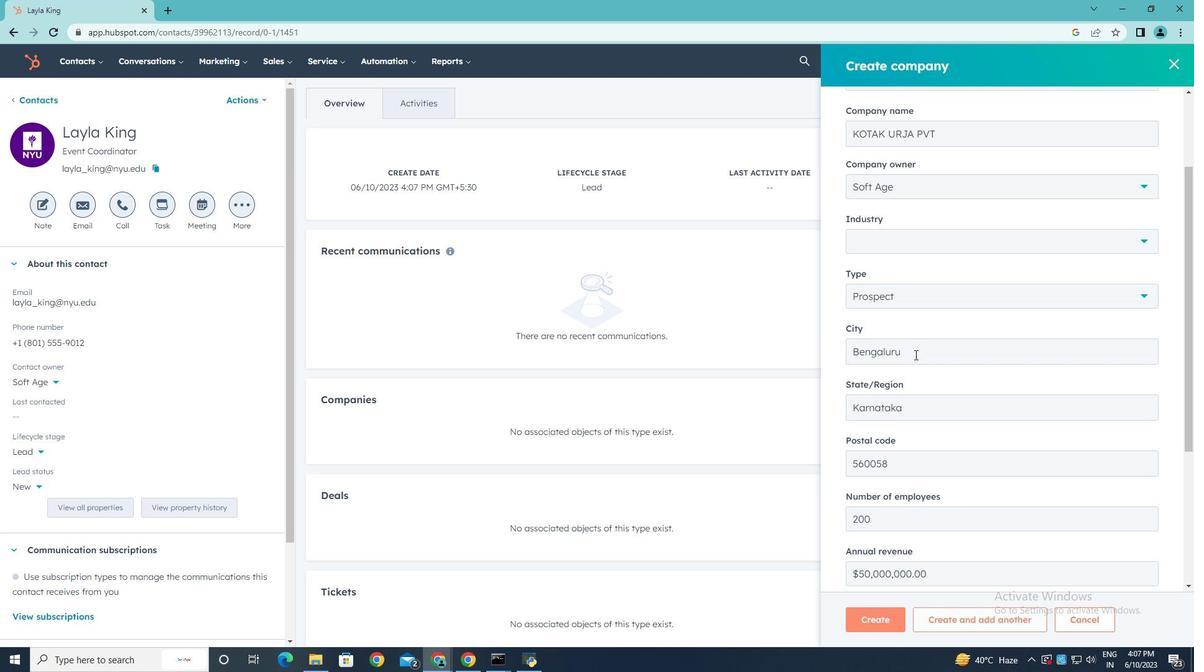 
Action: Mouse scrolled (915, 354) with delta (0, 0)
Screenshot: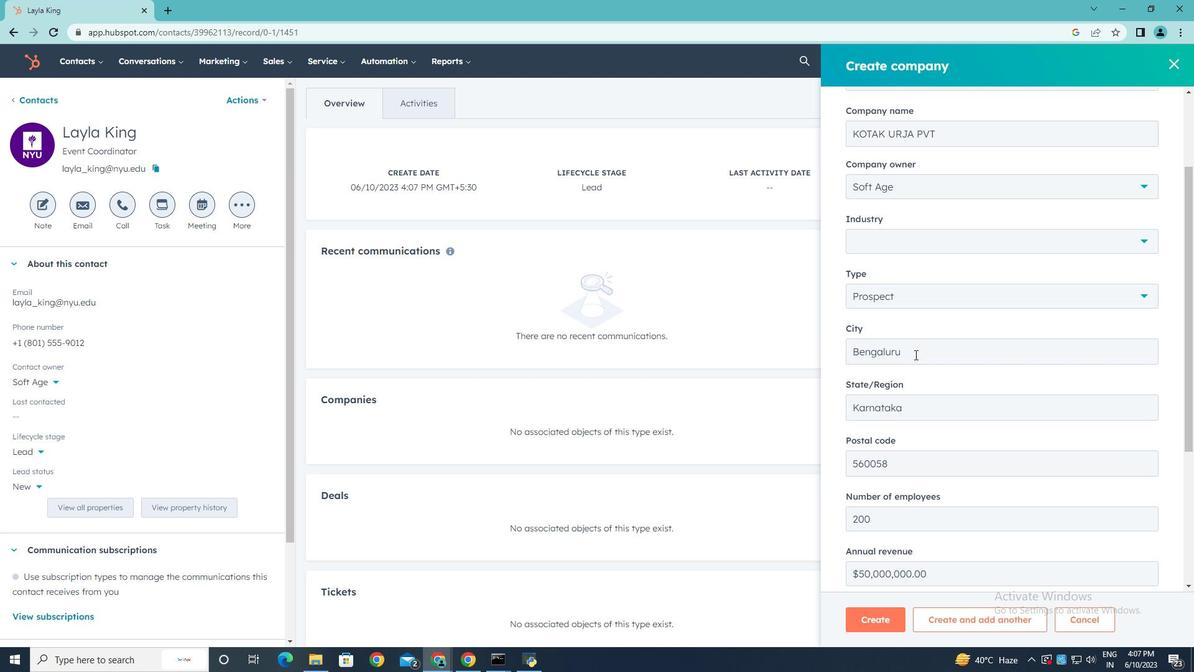 
Action: Mouse scrolled (915, 354) with delta (0, 0)
Screenshot: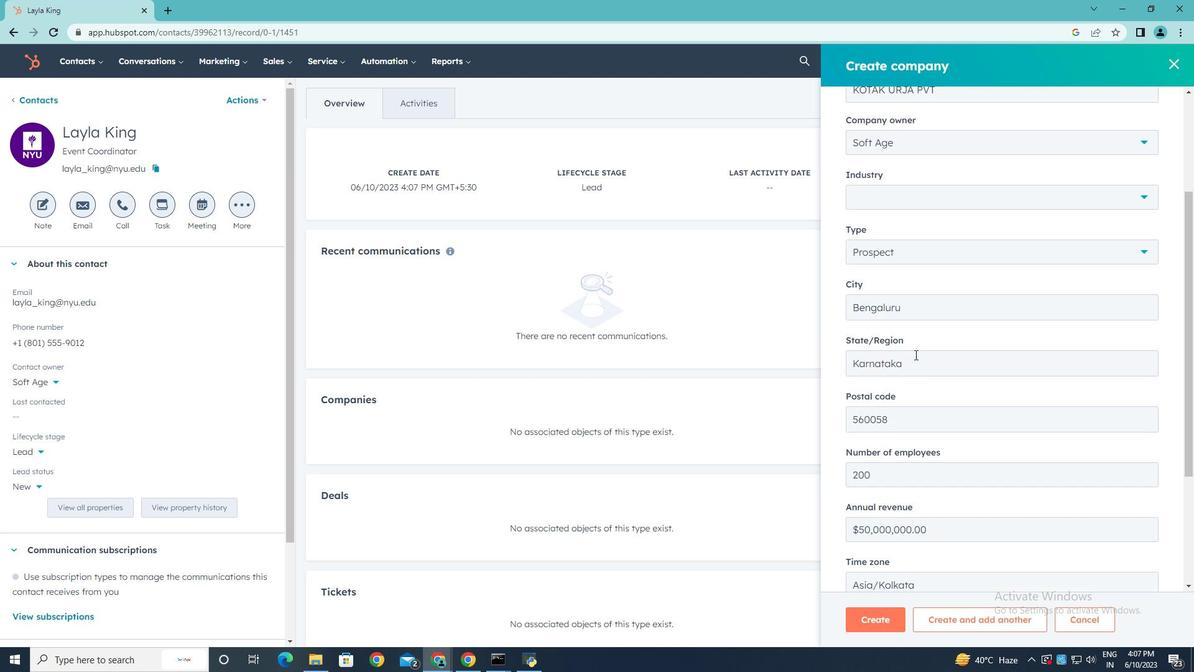 
Action: Mouse scrolled (915, 354) with delta (0, 0)
Screenshot: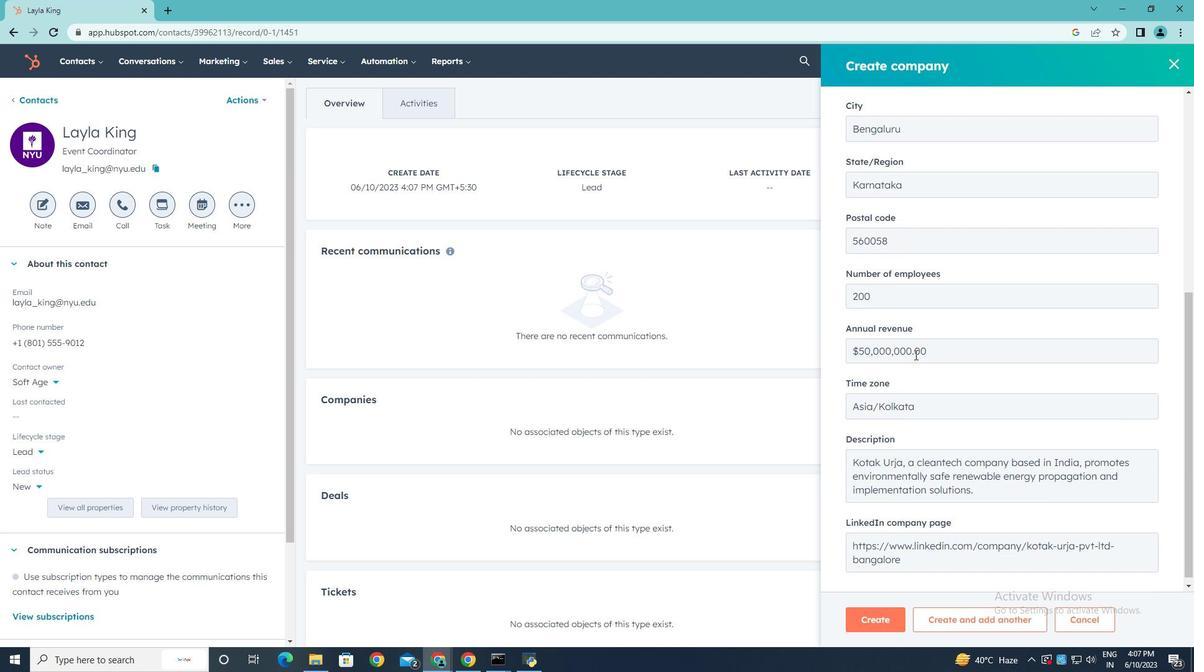 
Action: Mouse scrolled (915, 354) with delta (0, 0)
Screenshot: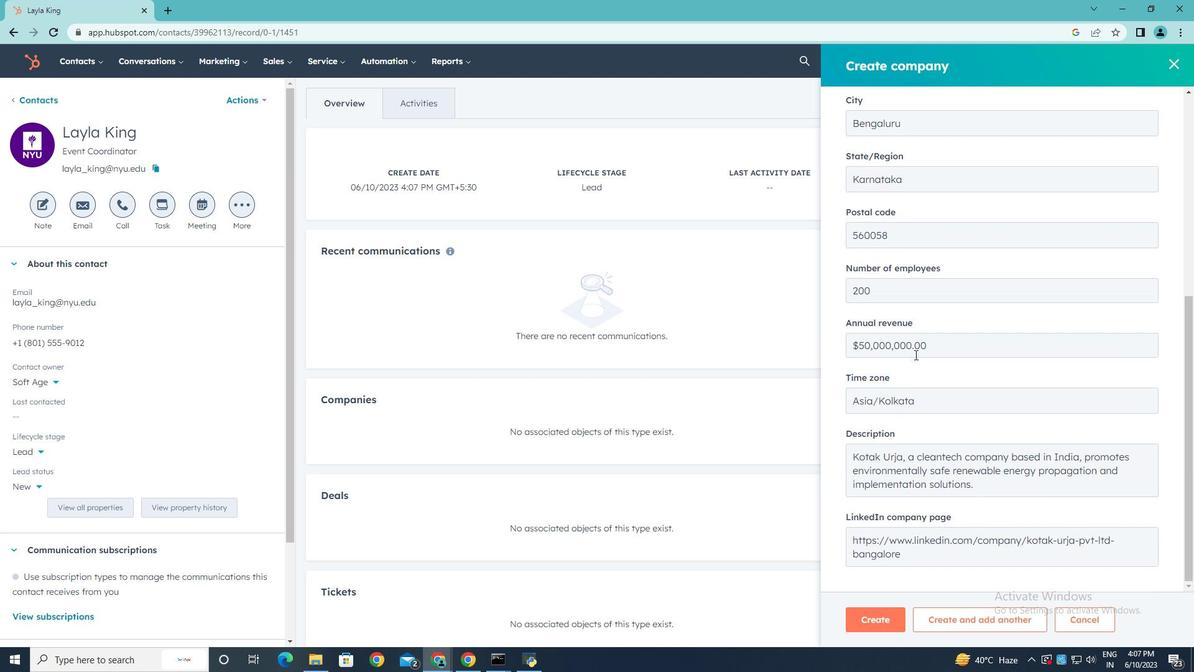 
Action: Mouse scrolled (915, 354) with delta (0, 0)
Screenshot: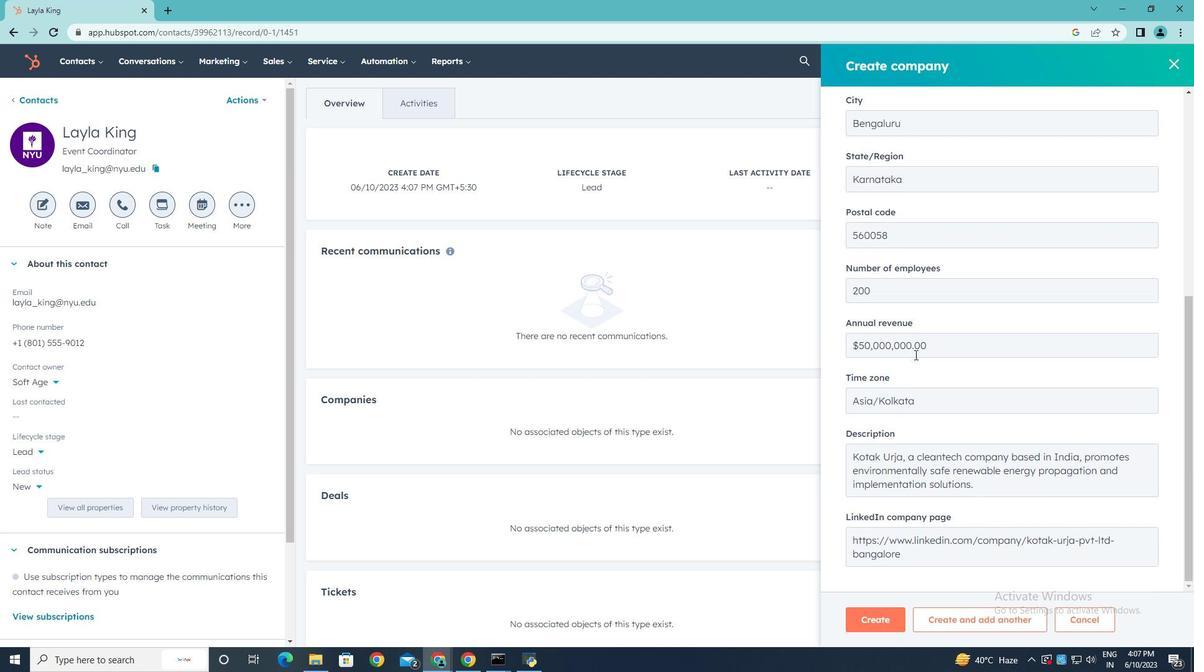 
Action: Mouse scrolled (915, 354) with delta (0, 0)
Screenshot: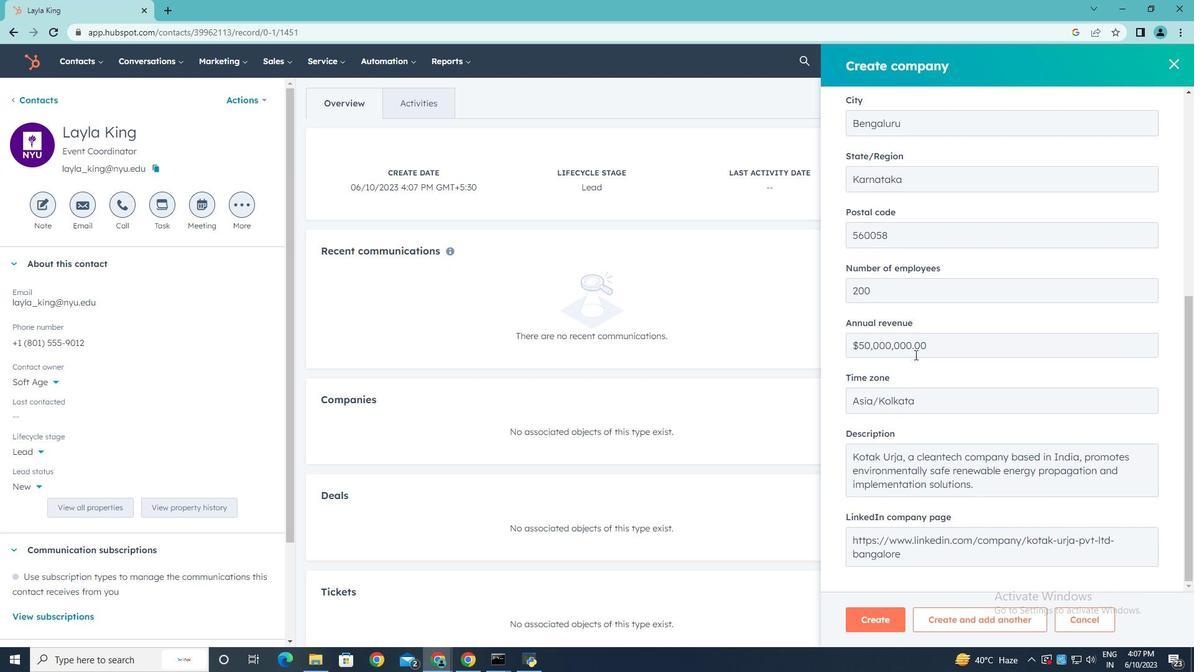 
Action: Mouse moved to (886, 621)
Screenshot: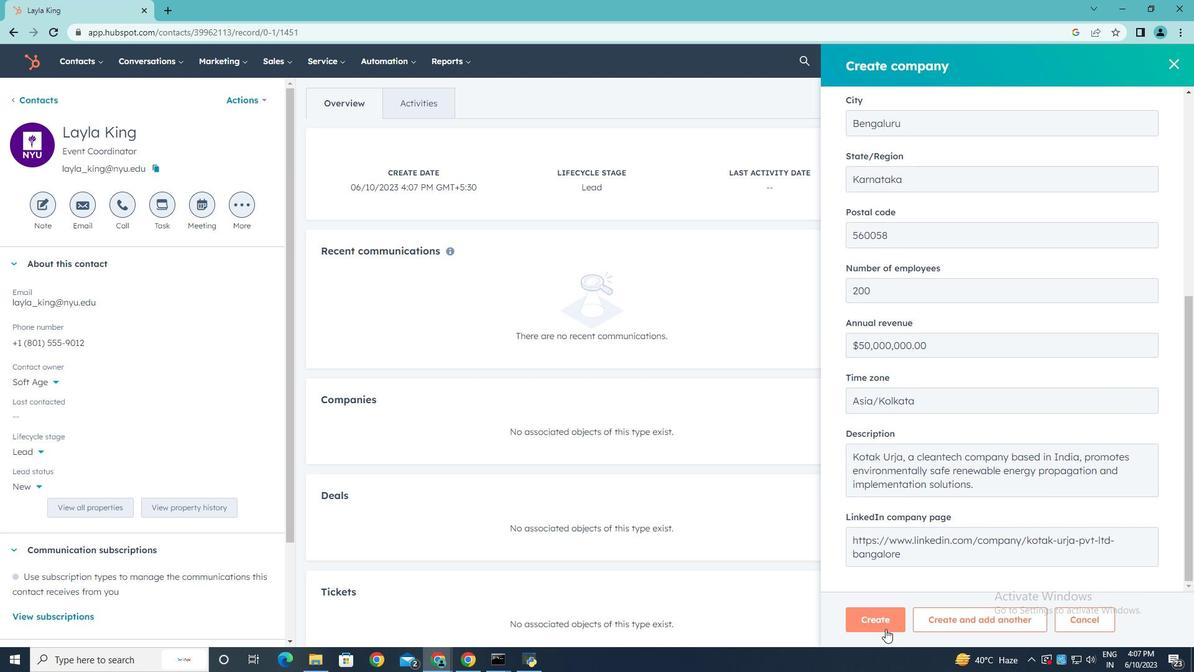 
Action: Mouse pressed left at (886, 621)
Screenshot: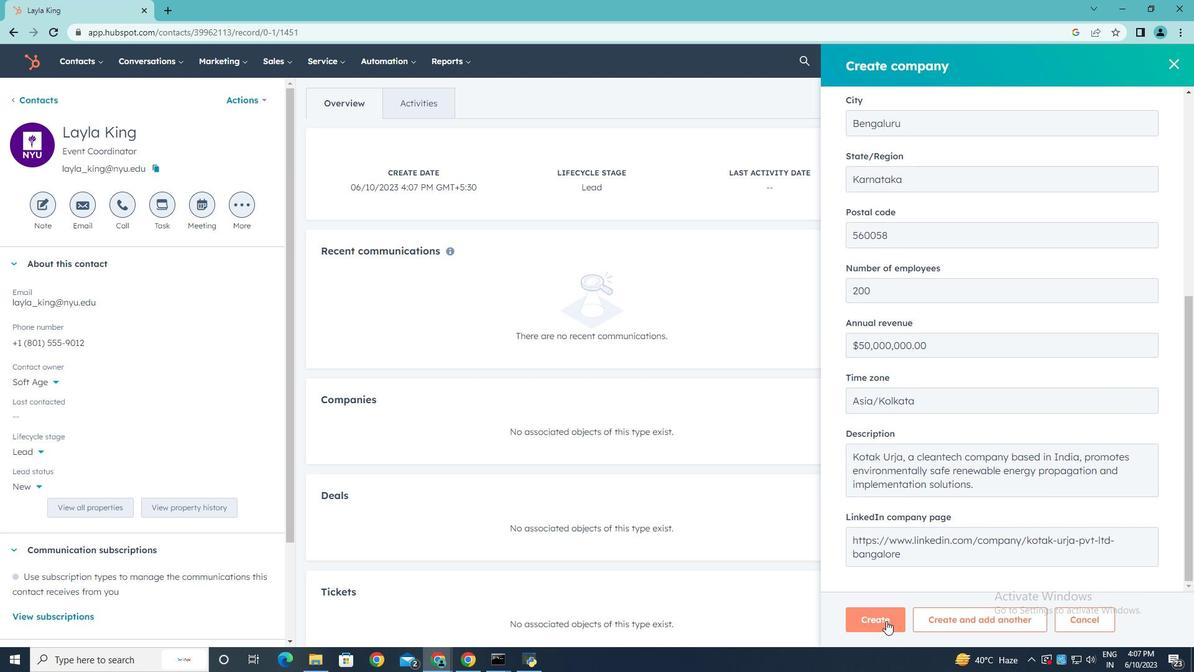
Action: Mouse moved to (693, 465)
Screenshot: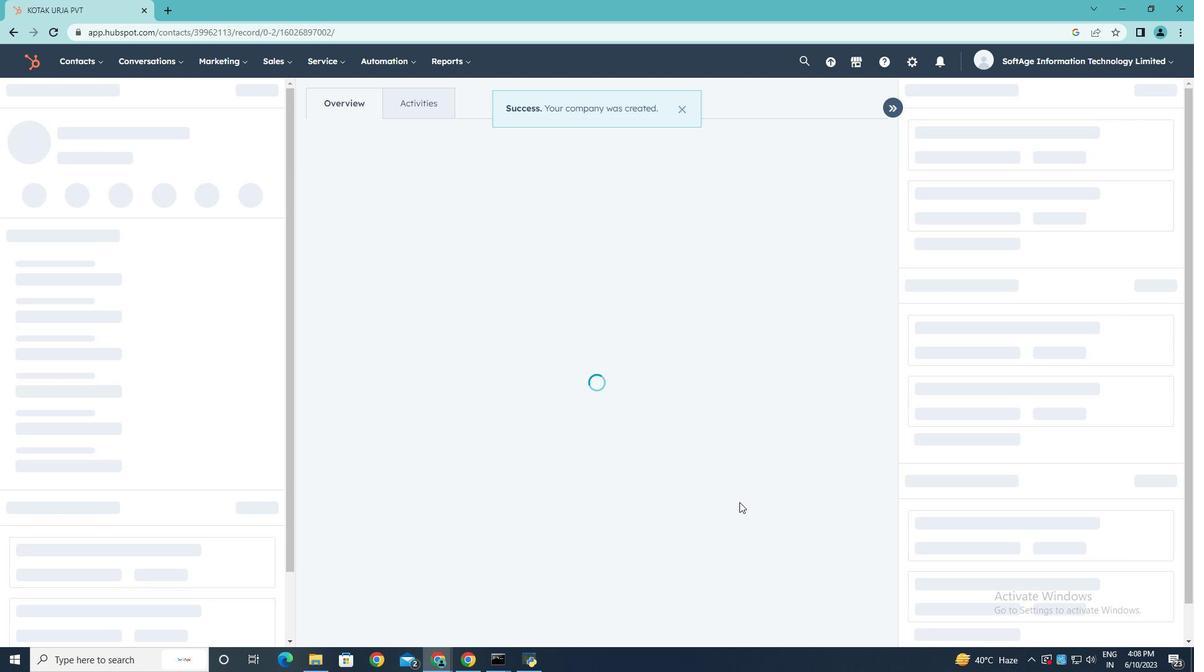 
